 Task: In the  document fax.txt Download file as 'Plain Text' Share this file with 'softage.9@softage.net' Insert the command  Editing
Action: Mouse moved to (338, 417)
Screenshot: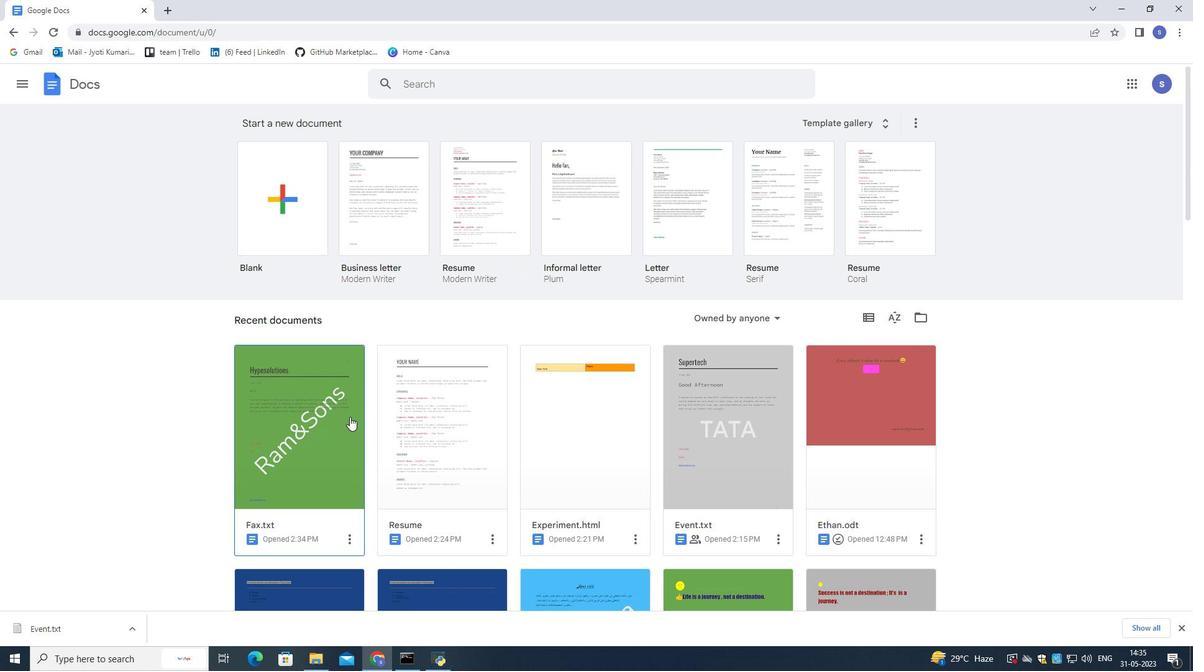
Action: Mouse pressed left at (338, 417)
Screenshot: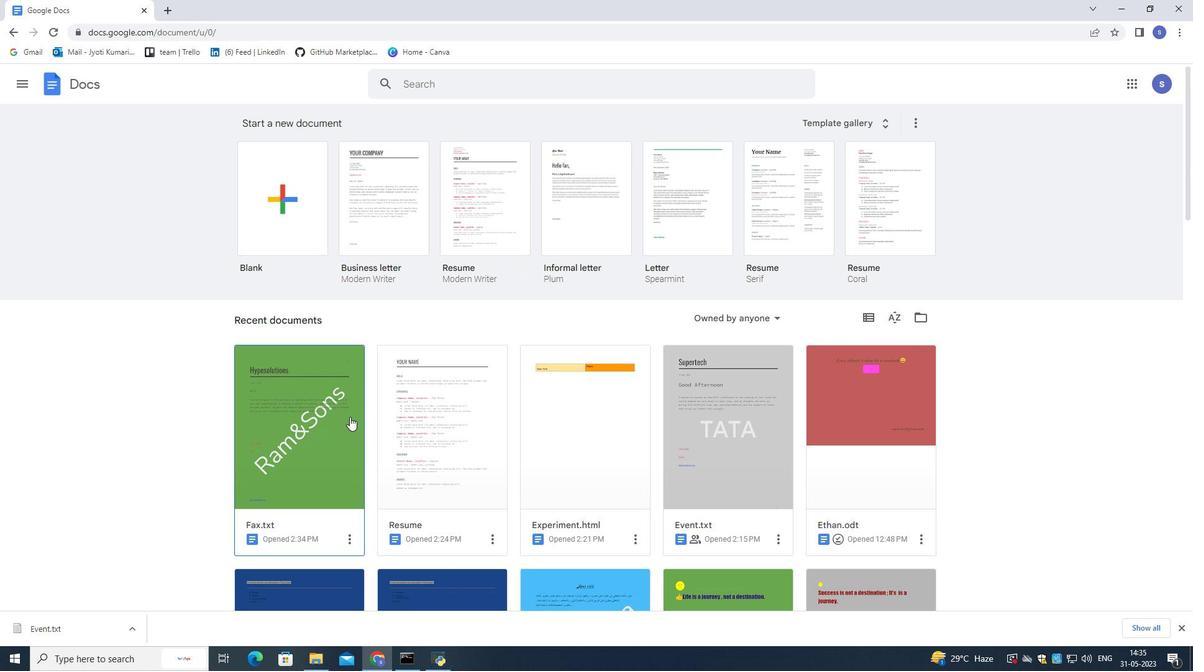 
Action: Mouse pressed left at (338, 417)
Screenshot: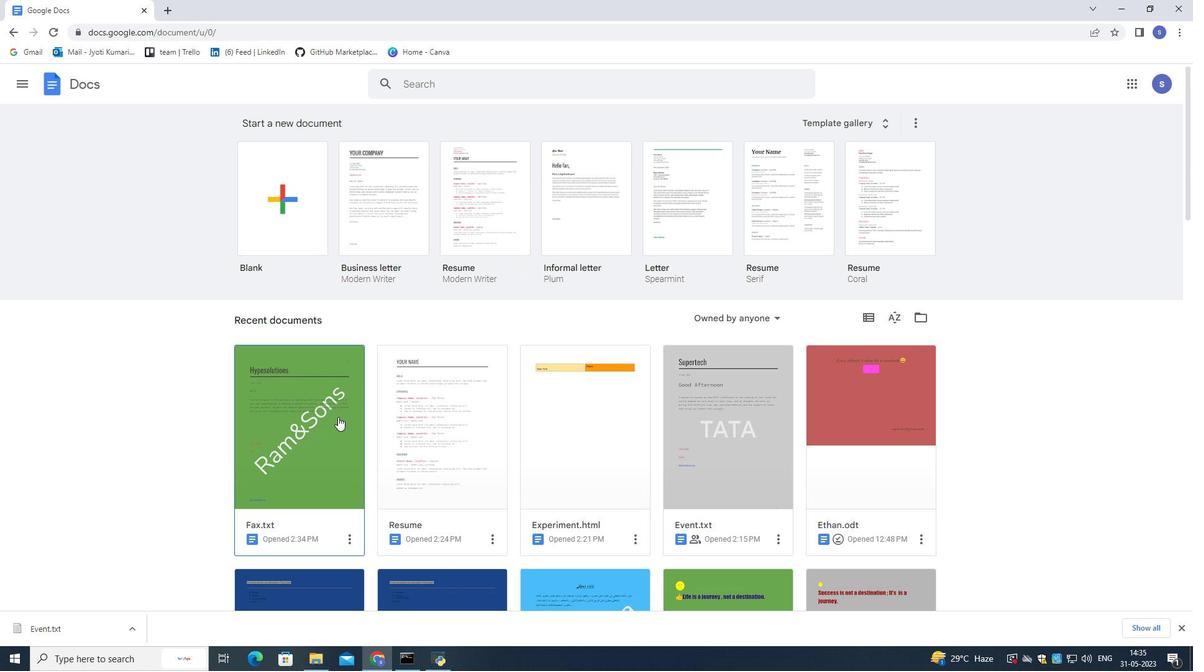 
Action: Mouse moved to (386, 358)
Screenshot: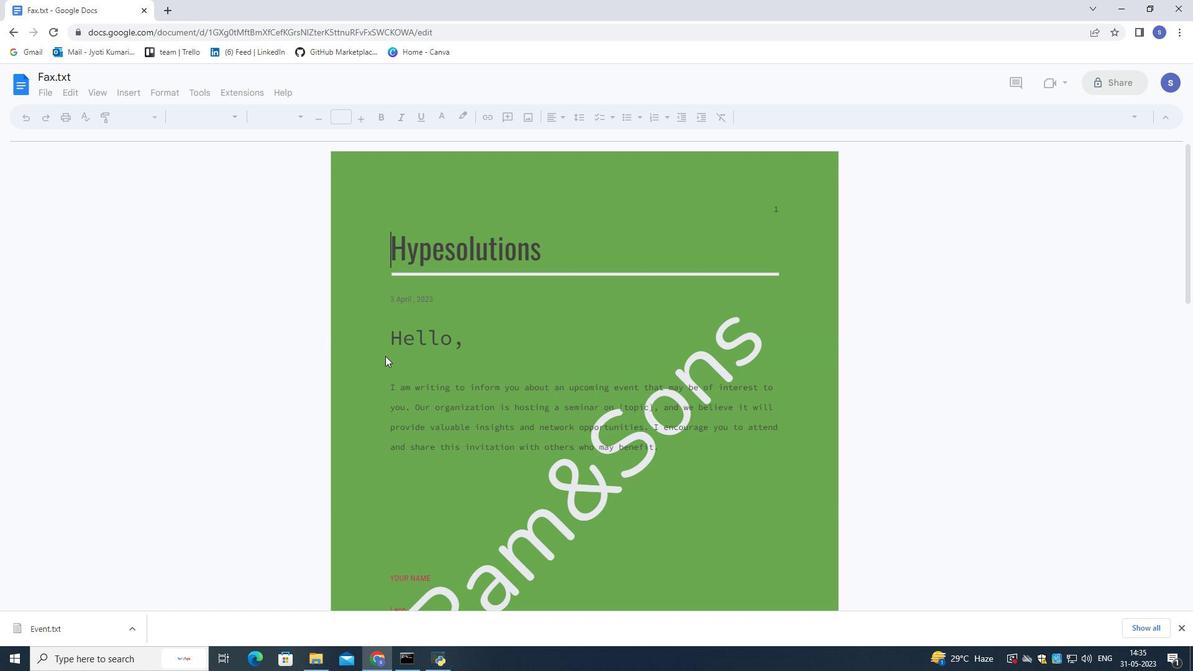 
Action: Mouse pressed left at (386, 358)
Screenshot: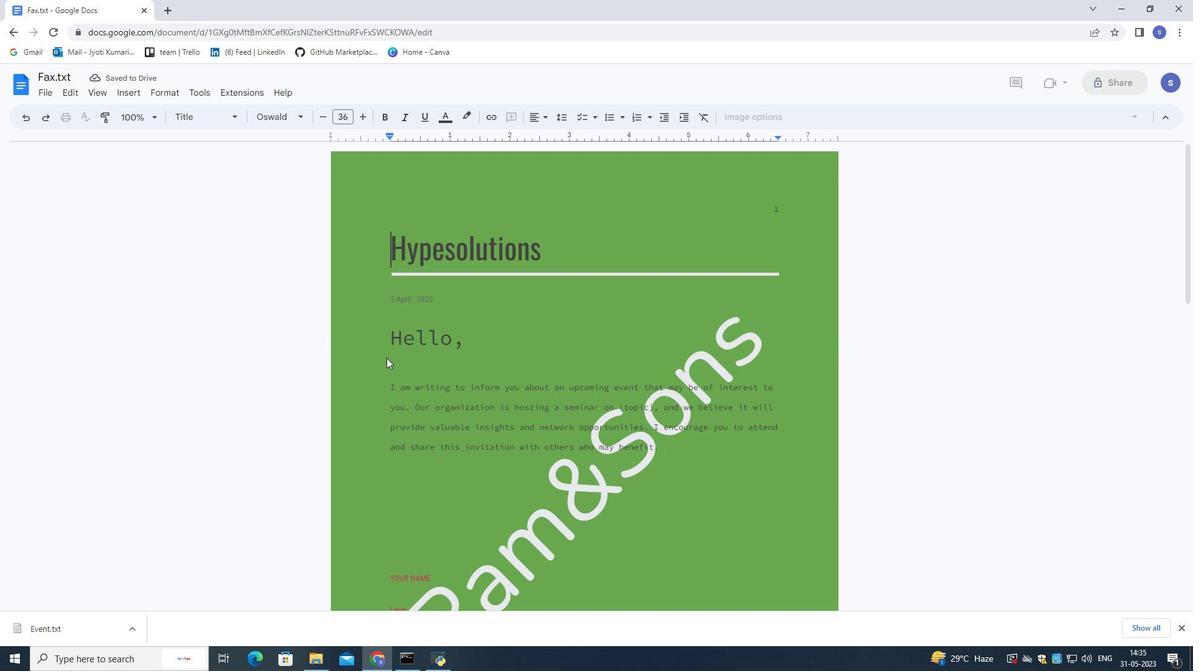 
Action: Mouse moved to (42, 94)
Screenshot: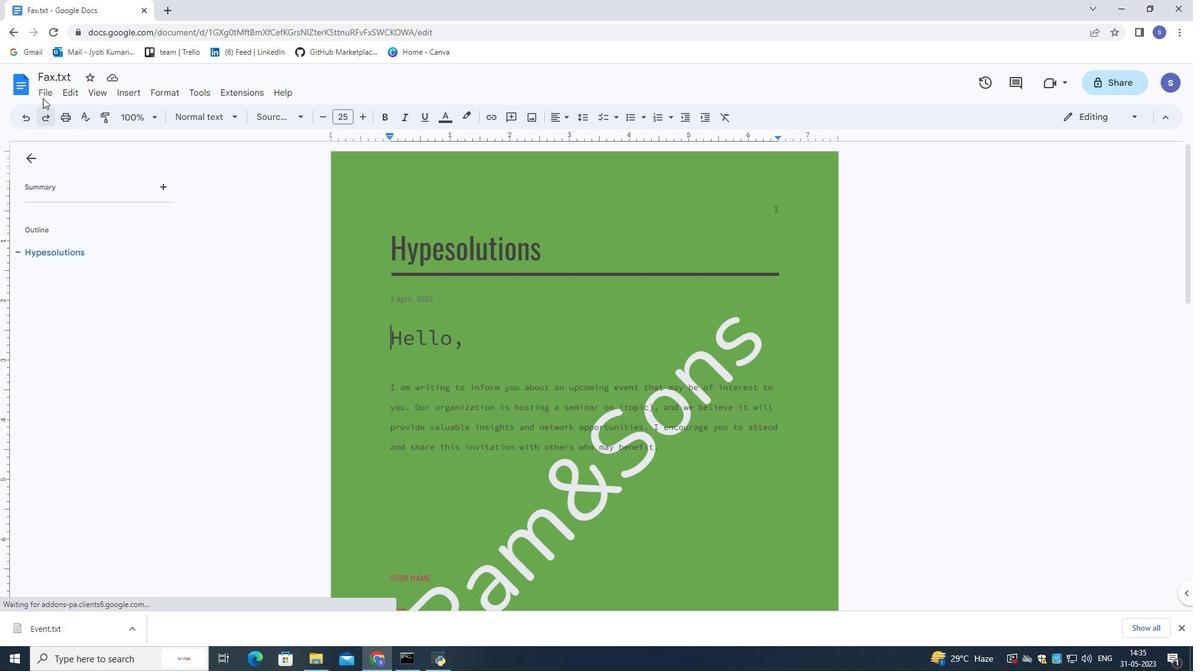 
Action: Mouse pressed left at (42, 94)
Screenshot: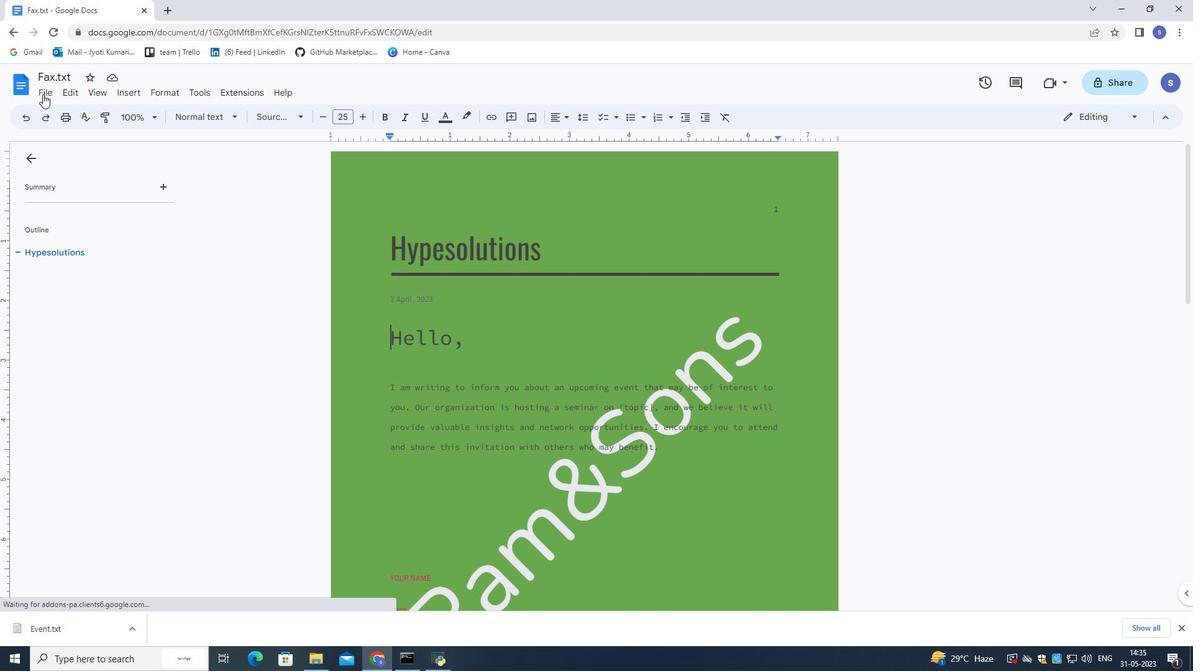 
Action: Mouse moved to (300, 302)
Screenshot: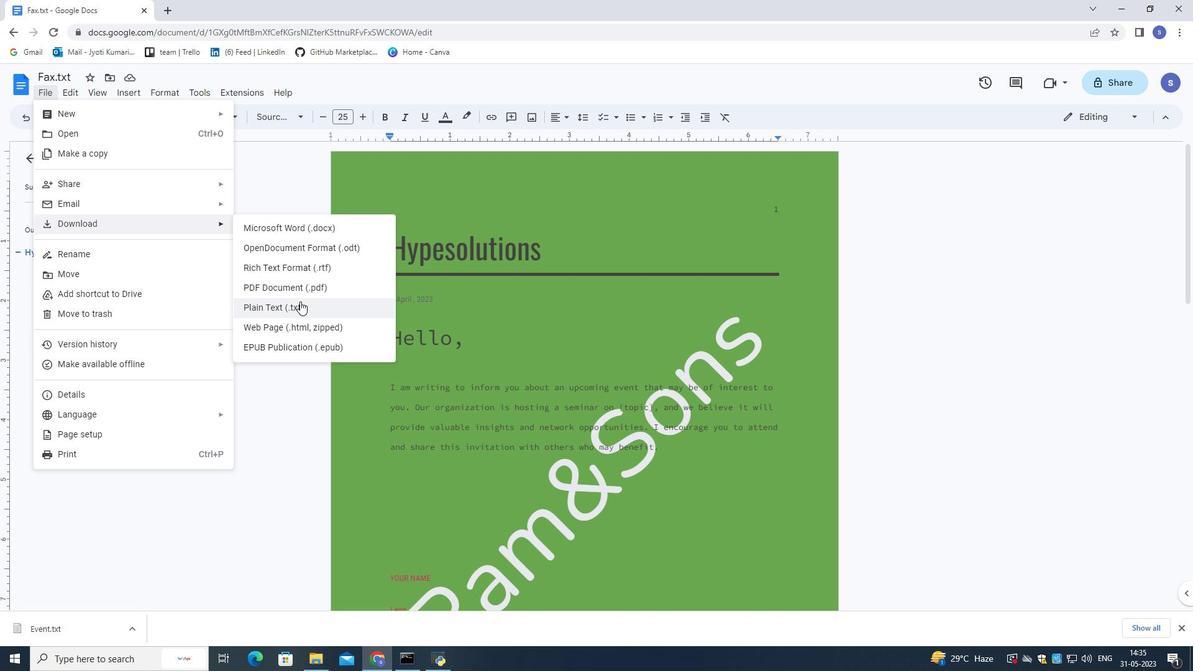 
Action: Mouse pressed left at (300, 302)
Screenshot: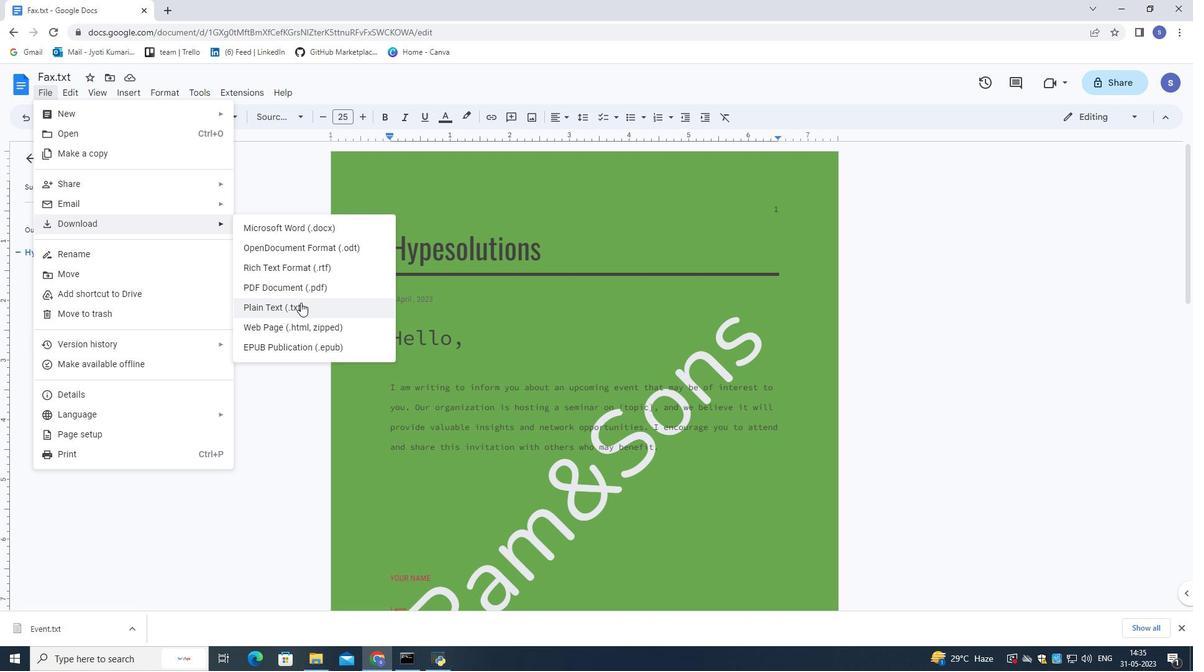 
Action: Mouse moved to (44, 93)
Screenshot: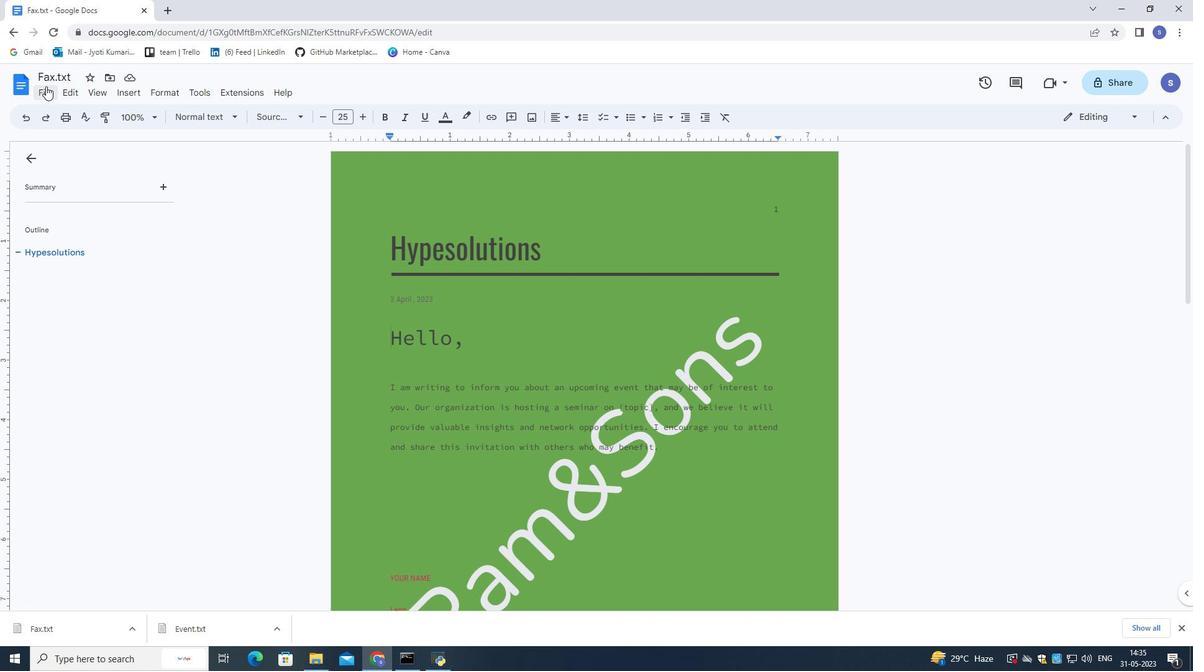 
Action: Mouse pressed left at (44, 93)
Screenshot: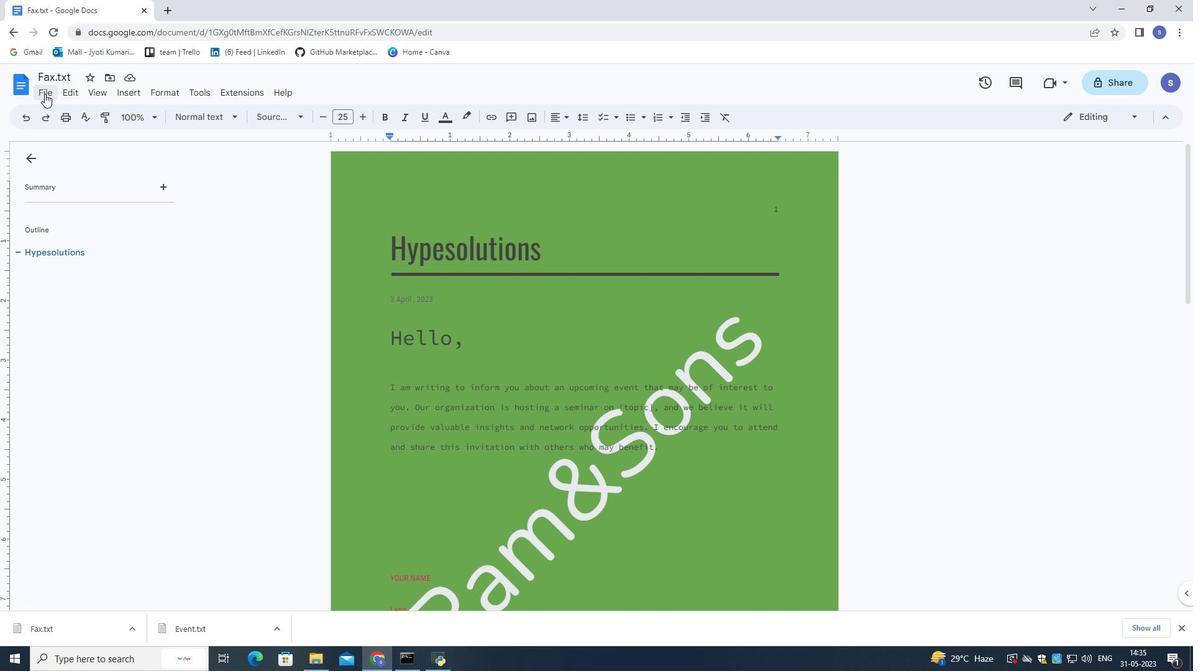 
Action: Mouse moved to (250, 188)
Screenshot: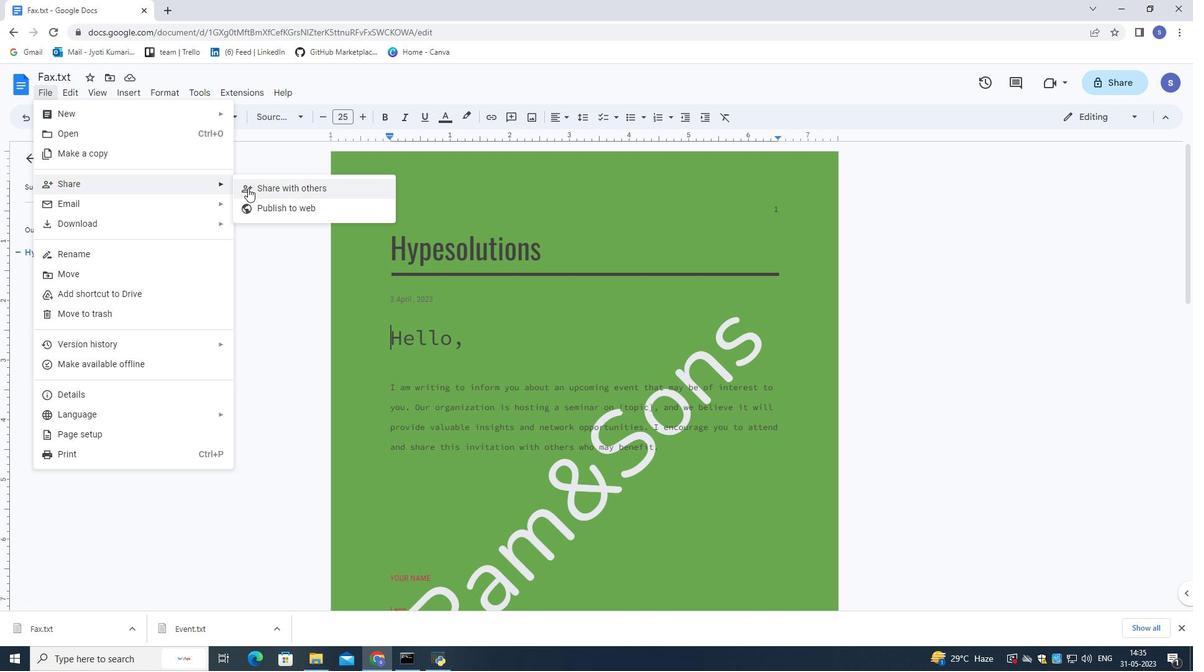 
Action: Mouse pressed left at (250, 188)
Screenshot: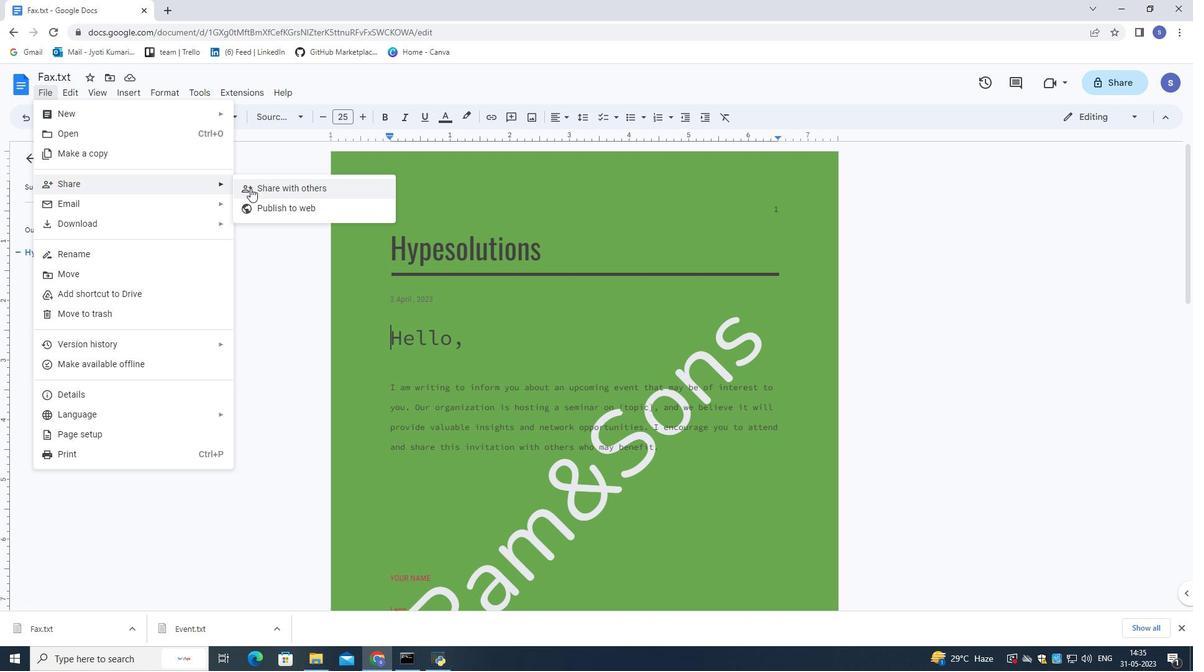 
Action: Mouse moved to (251, 188)
Screenshot: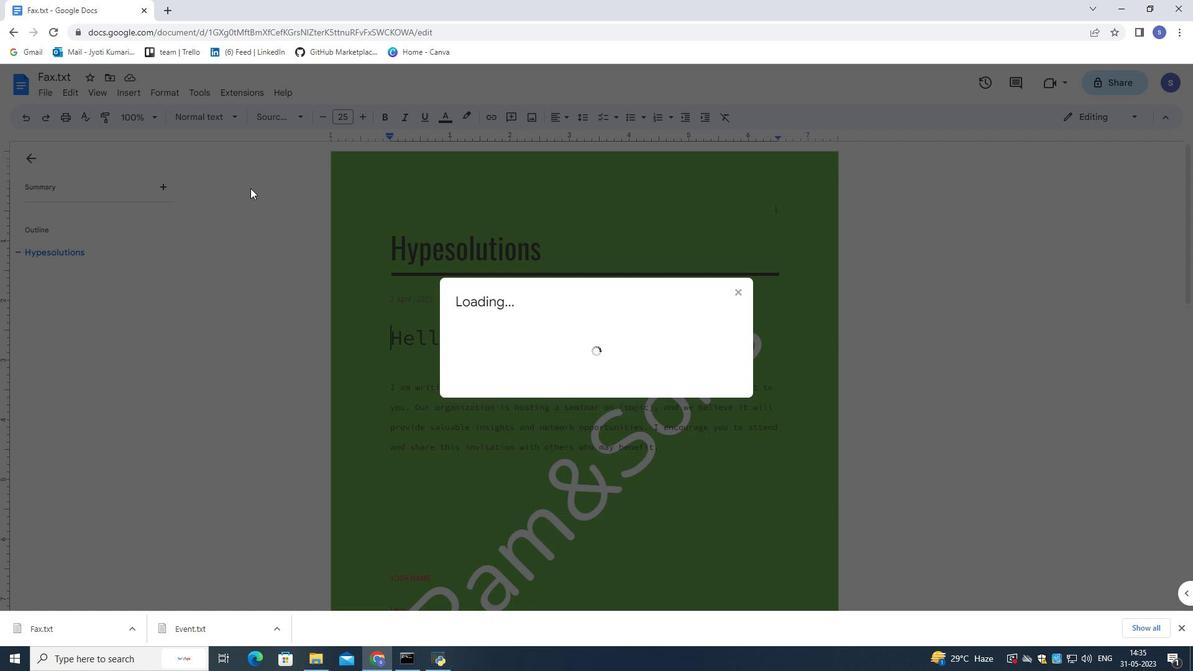 
Action: Key pressed softage.9<Key.shift>@softage.net
Screenshot: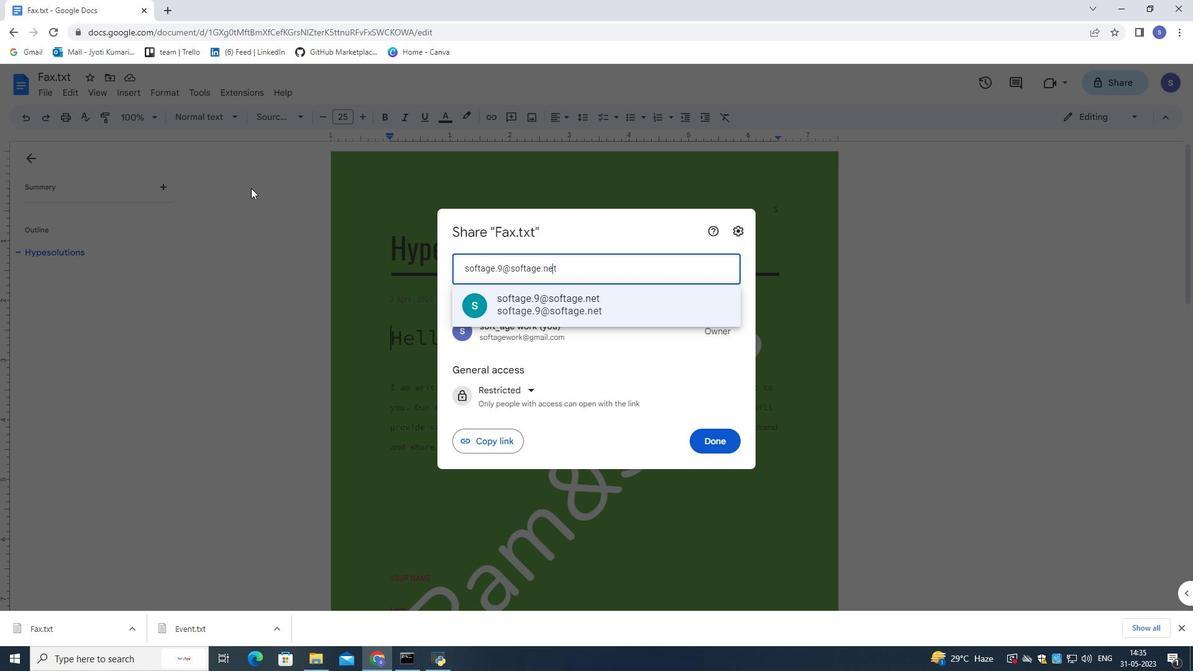 
Action: Mouse moved to (499, 297)
Screenshot: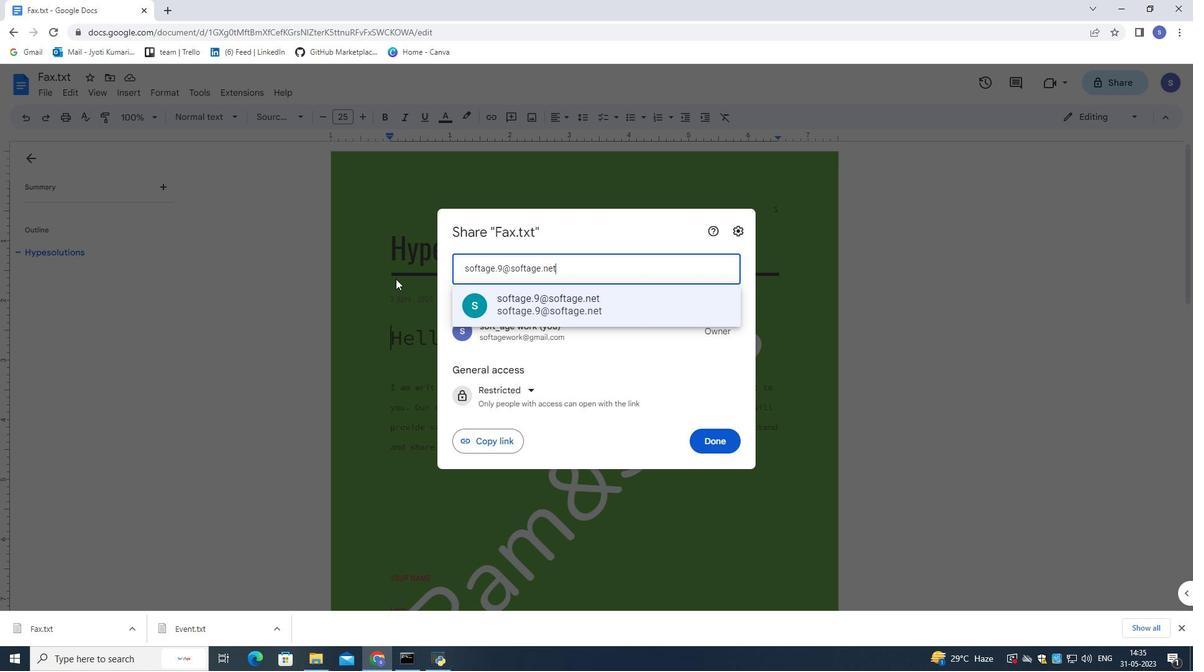 
Action: Mouse pressed left at (499, 297)
Screenshot: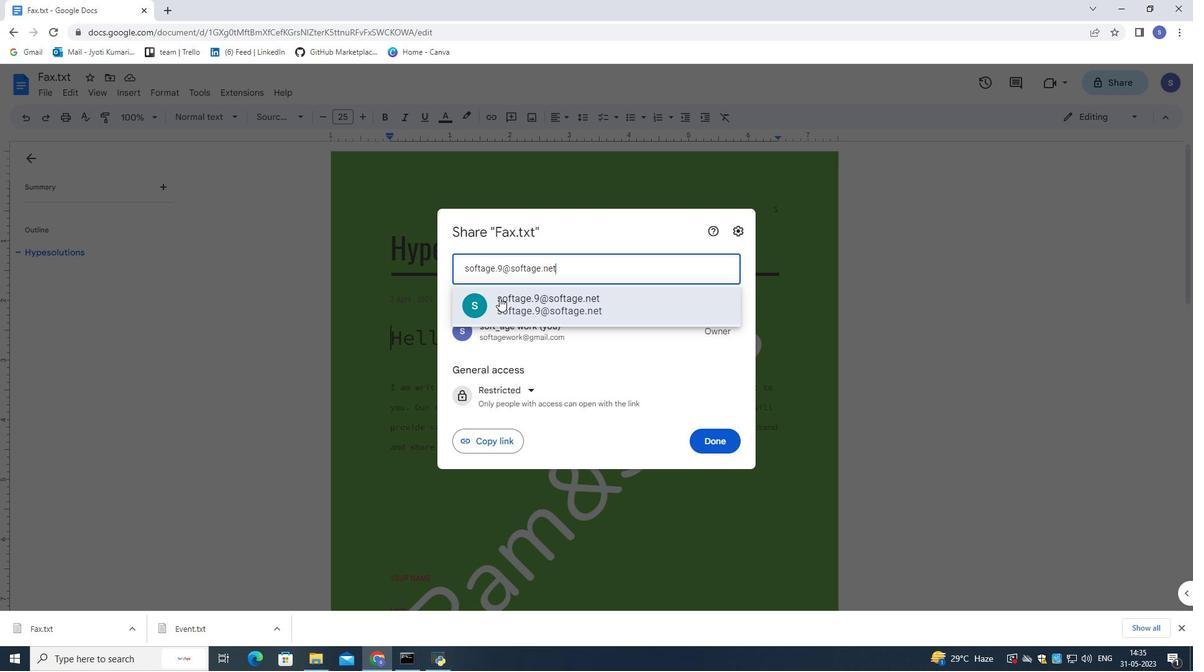 
Action: Mouse moved to (719, 425)
Screenshot: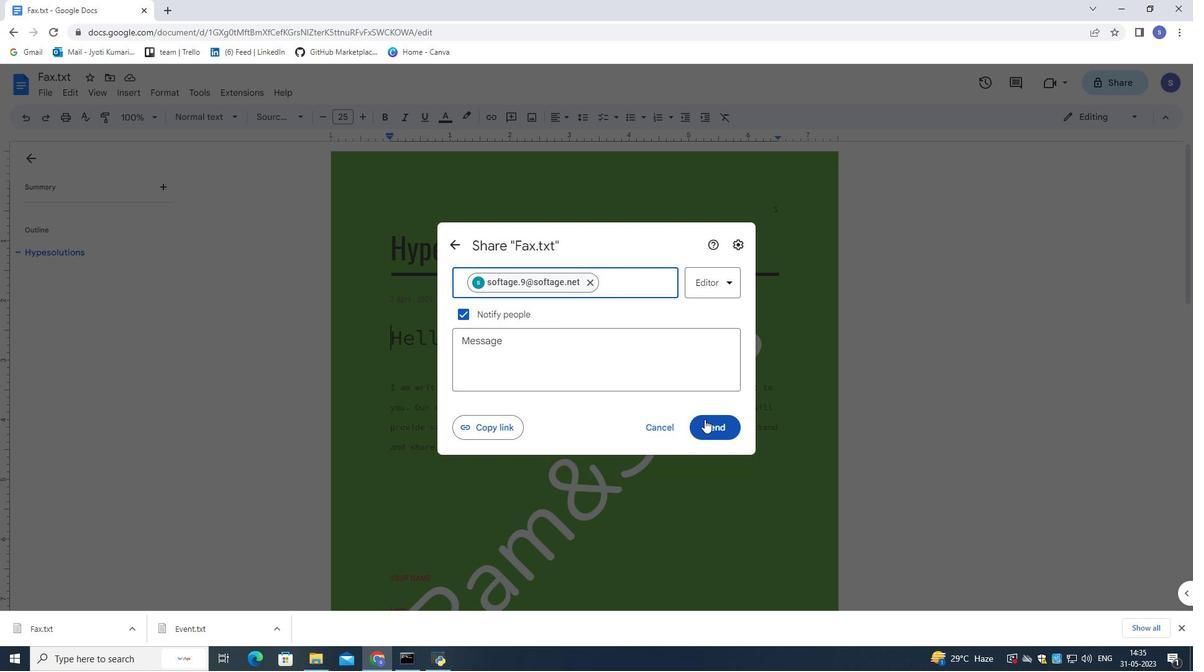 
Action: Mouse pressed left at (719, 425)
Screenshot: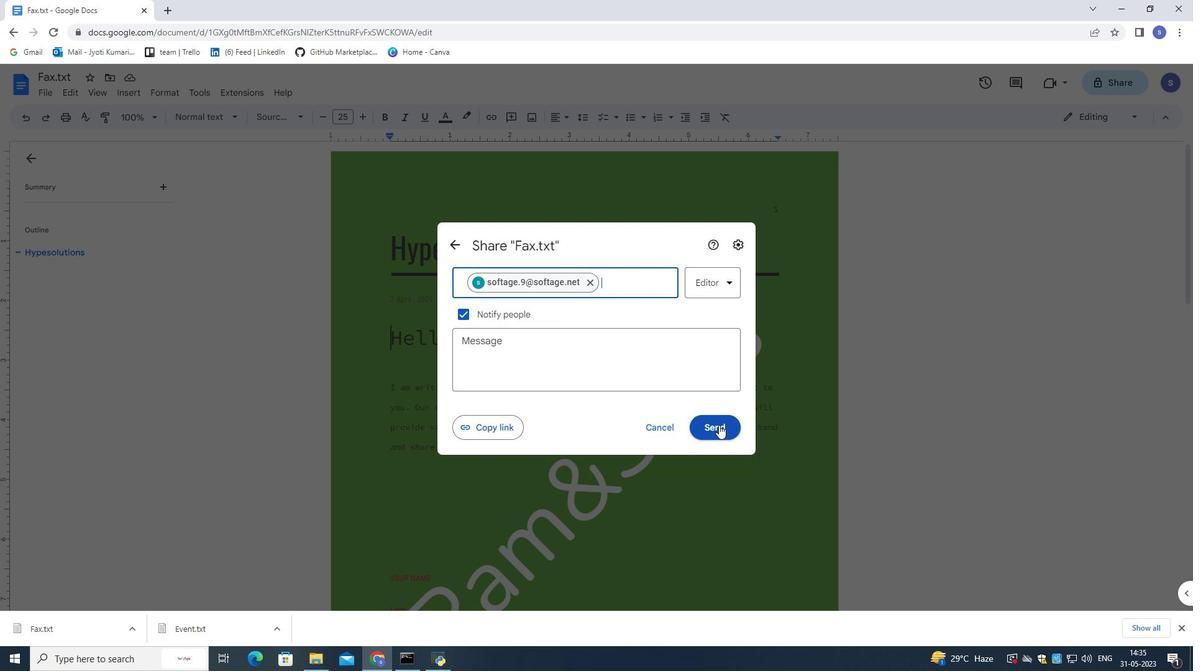 
Action: Mouse moved to (688, 348)
Screenshot: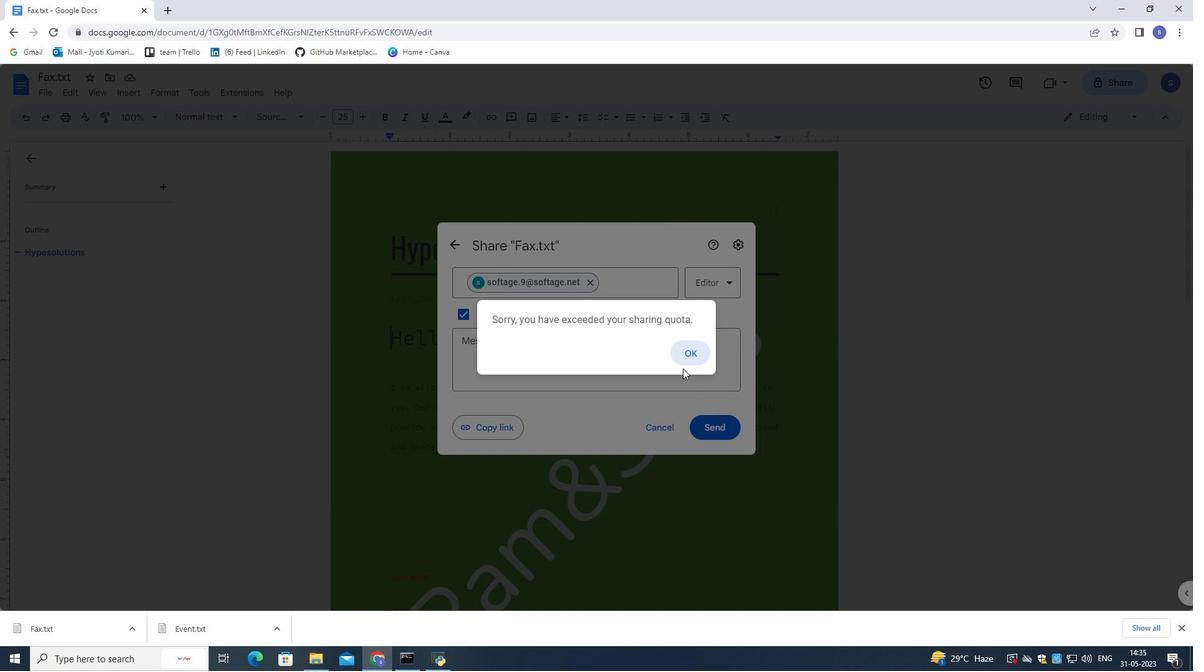 
Action: Mouse pressed left at (688, 348)
Screenshot: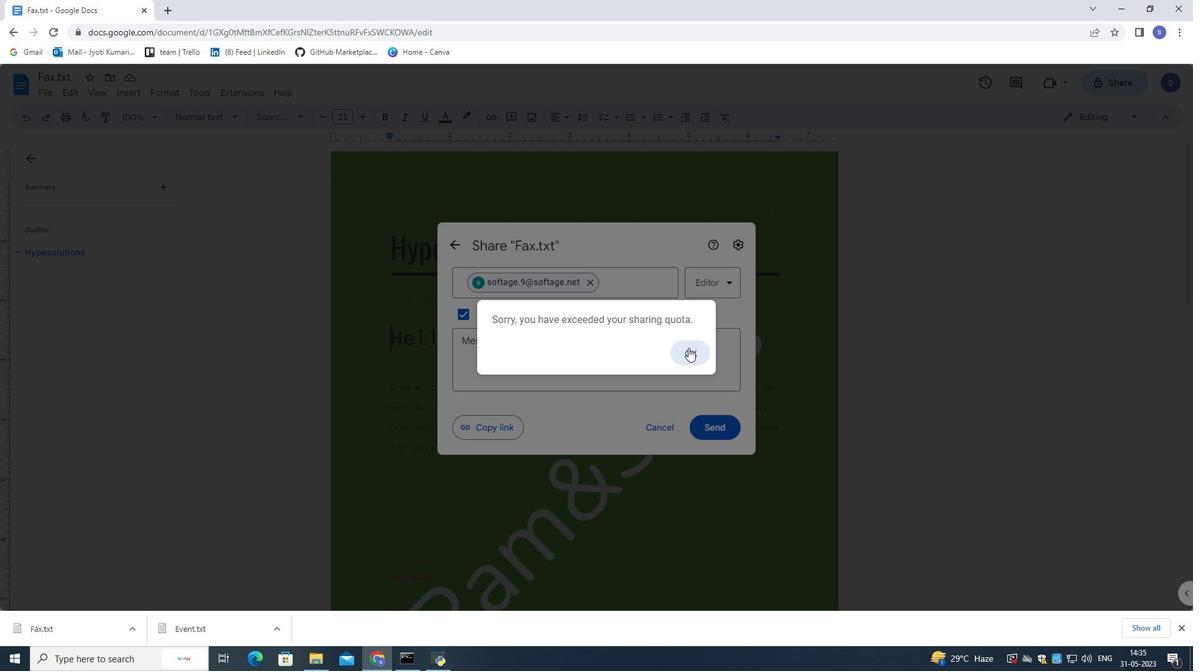 
Action: Mouse moved to (664, 422)
Screenshot: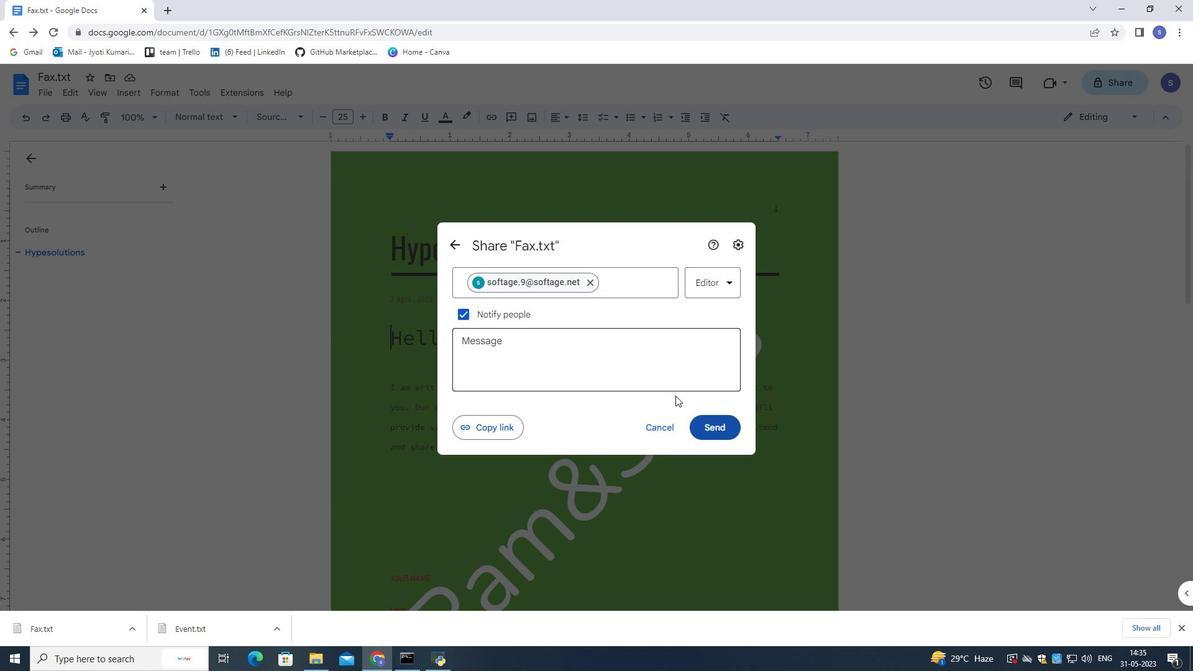 
Action: Mouse pressed left at (664, 422)
Screenshot: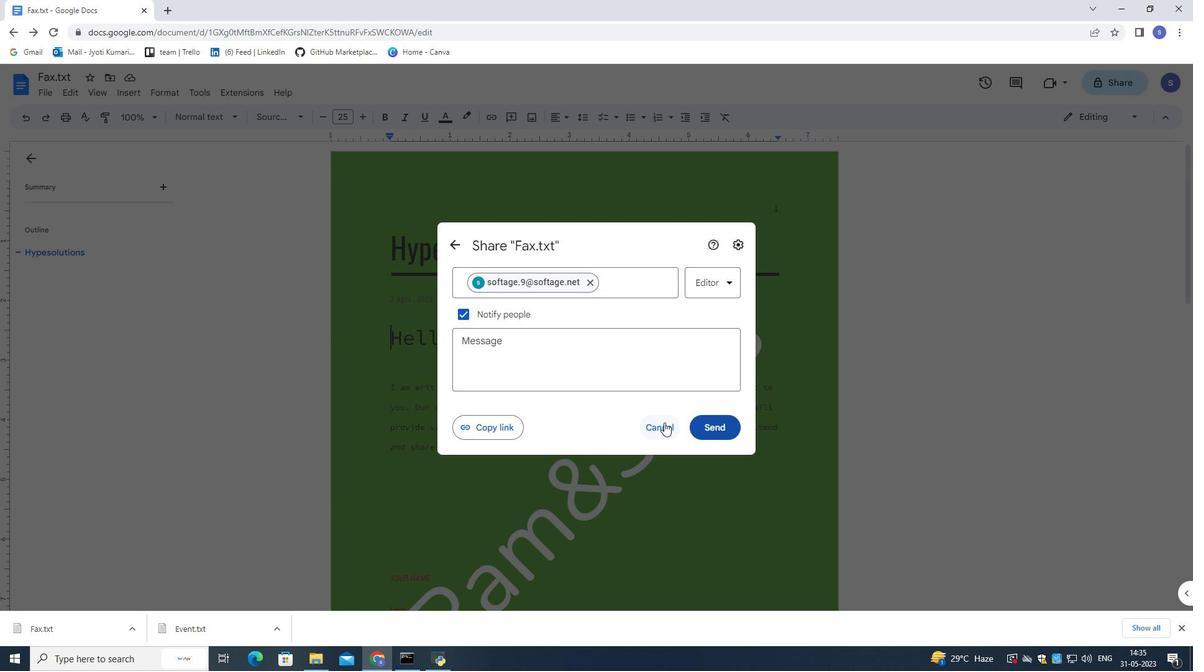 
Action: Mouse moved to (705, 447)
Screenshot: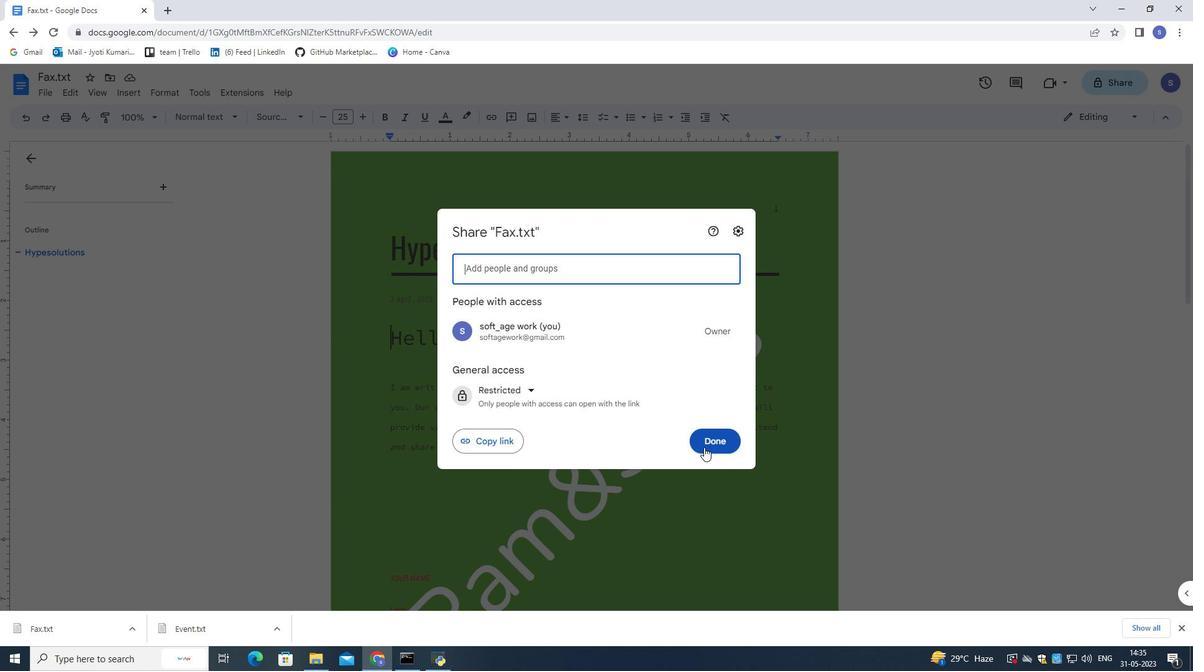 
Action: Mouse pressed left at (705, 447)
Screenshot: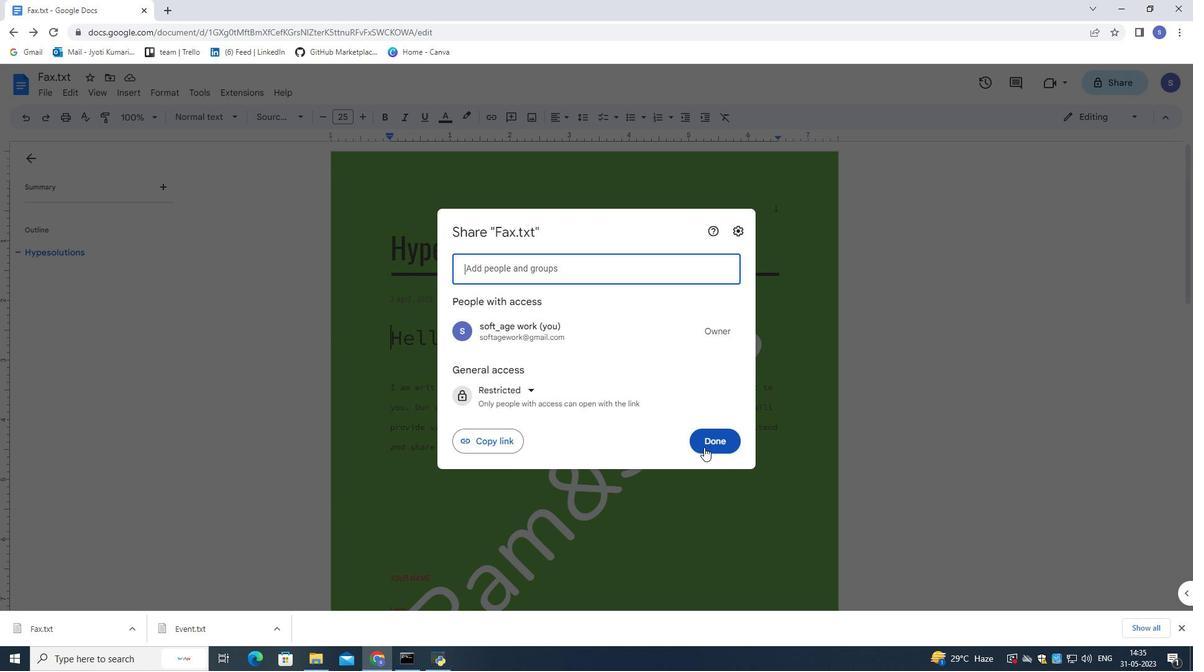 
Action: Mouse moved to (70, 93)
Screenshot: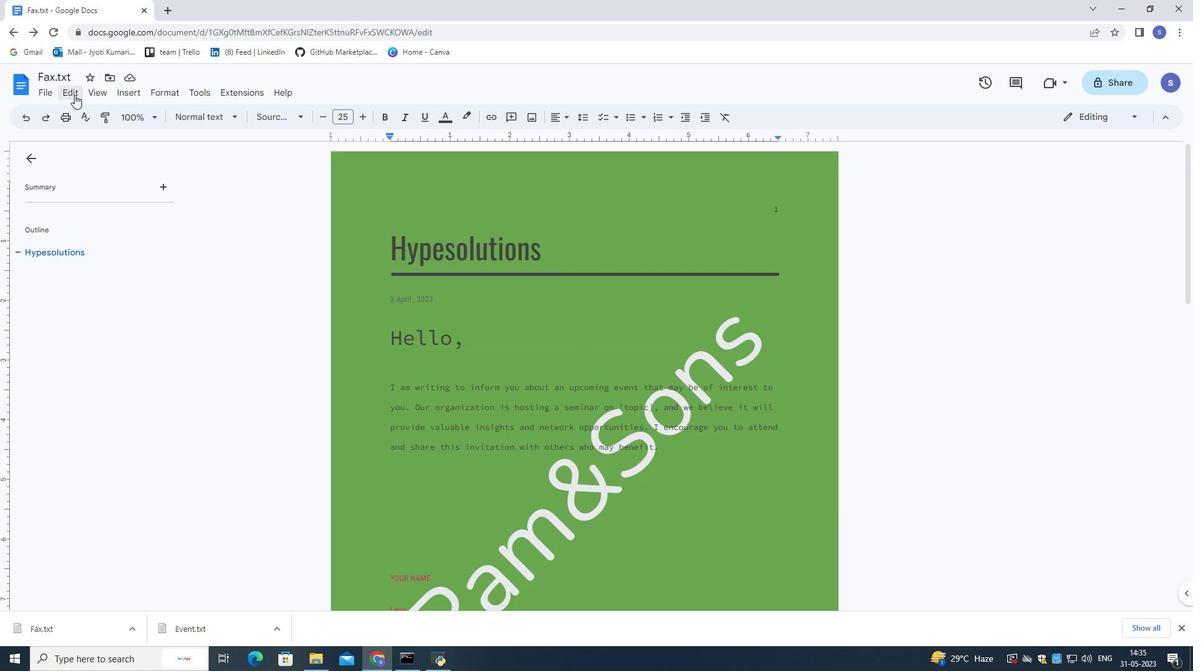 
Action: Mouse pressed left at (70, 93)
Screenshot: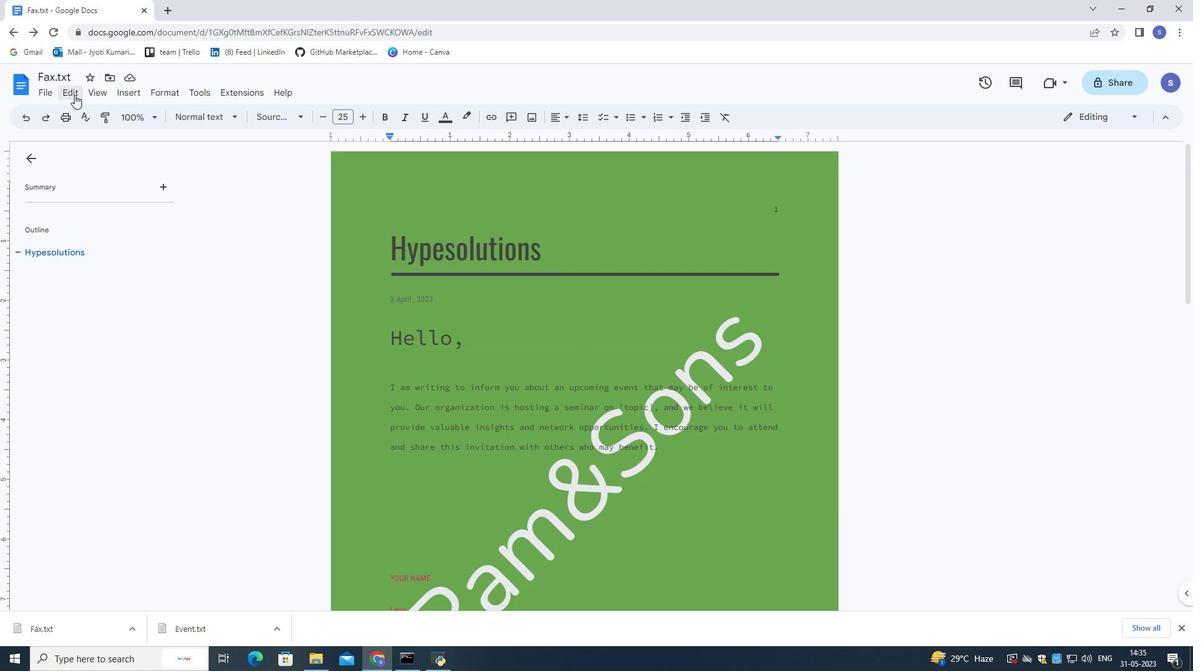 
Action: Mouse moved to (372, 322)
Screenshot: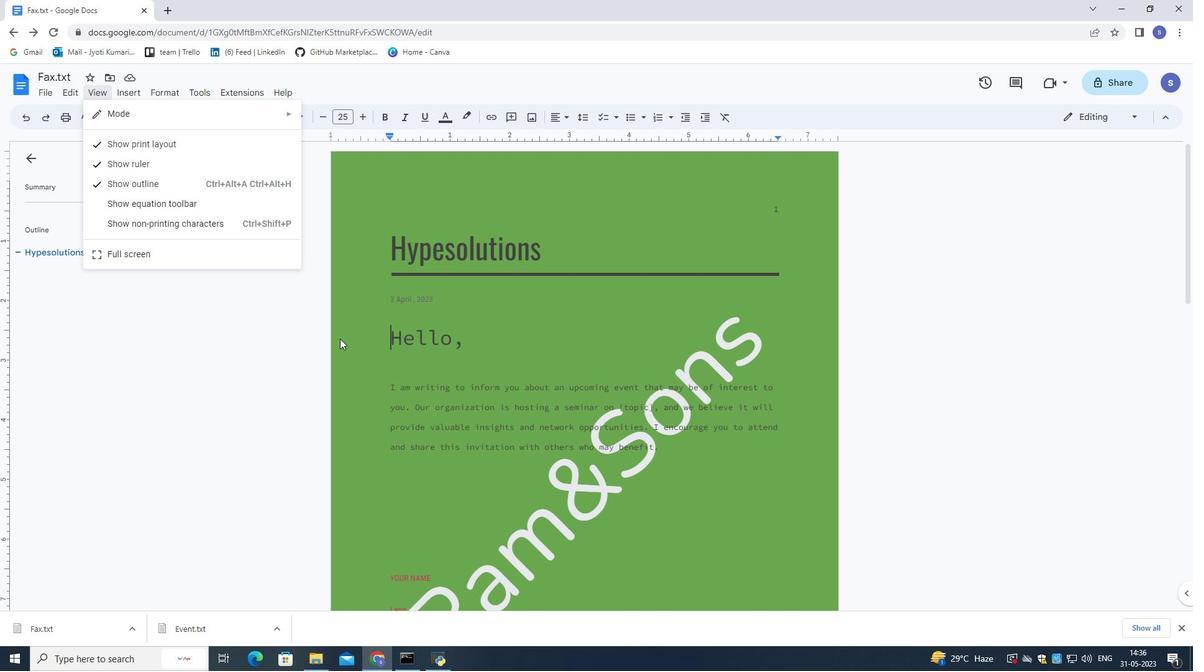 
Action: Mouse pressed left at (372, 322)
Screenshot: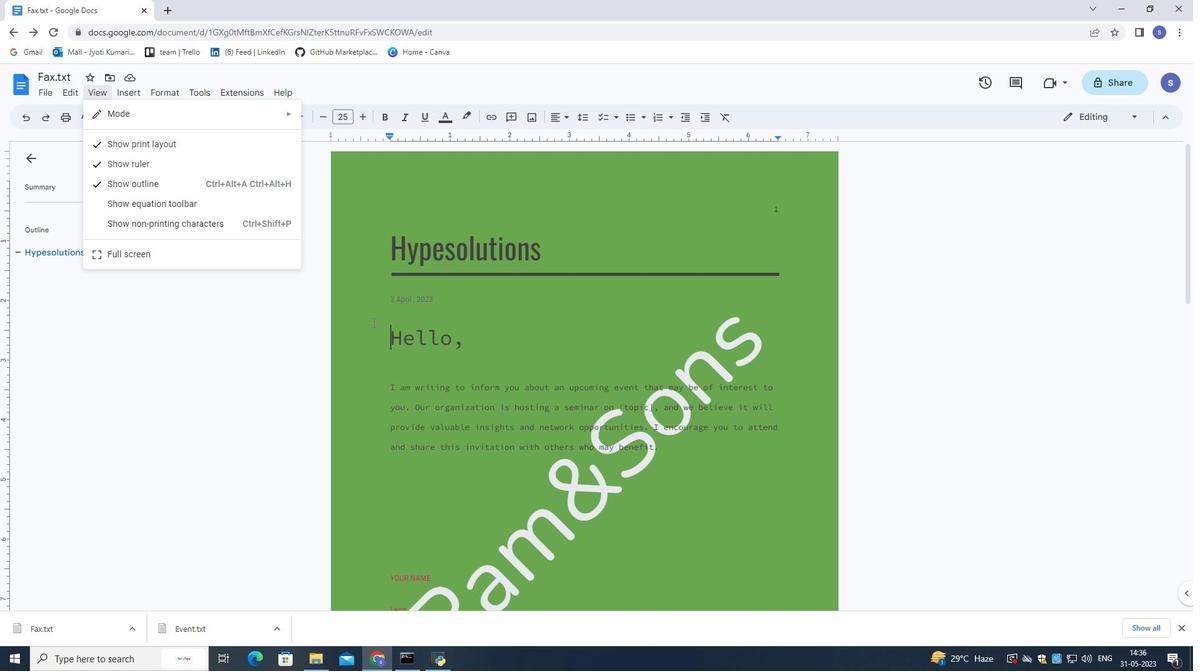 
Action: Mouse moved to (1083, 122)
Screenshot: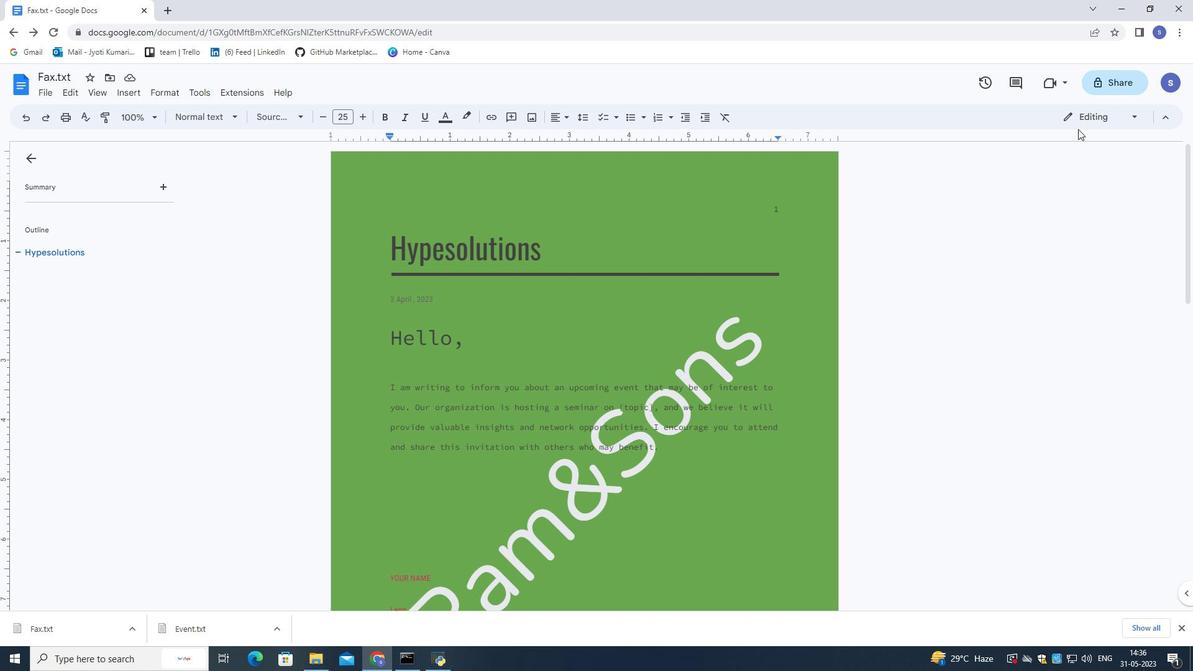 
Action: Mouse pressed left at (1083, 122)
Screenshot: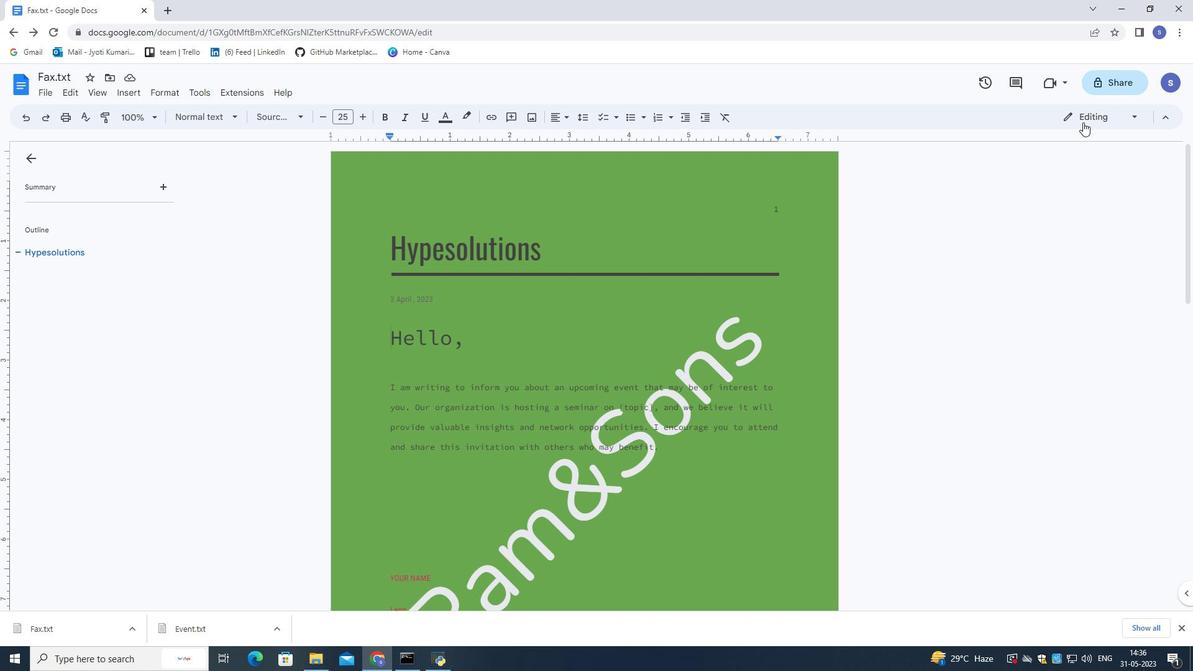 
Action: Mouse moved to (1076, 144)
Screenshot: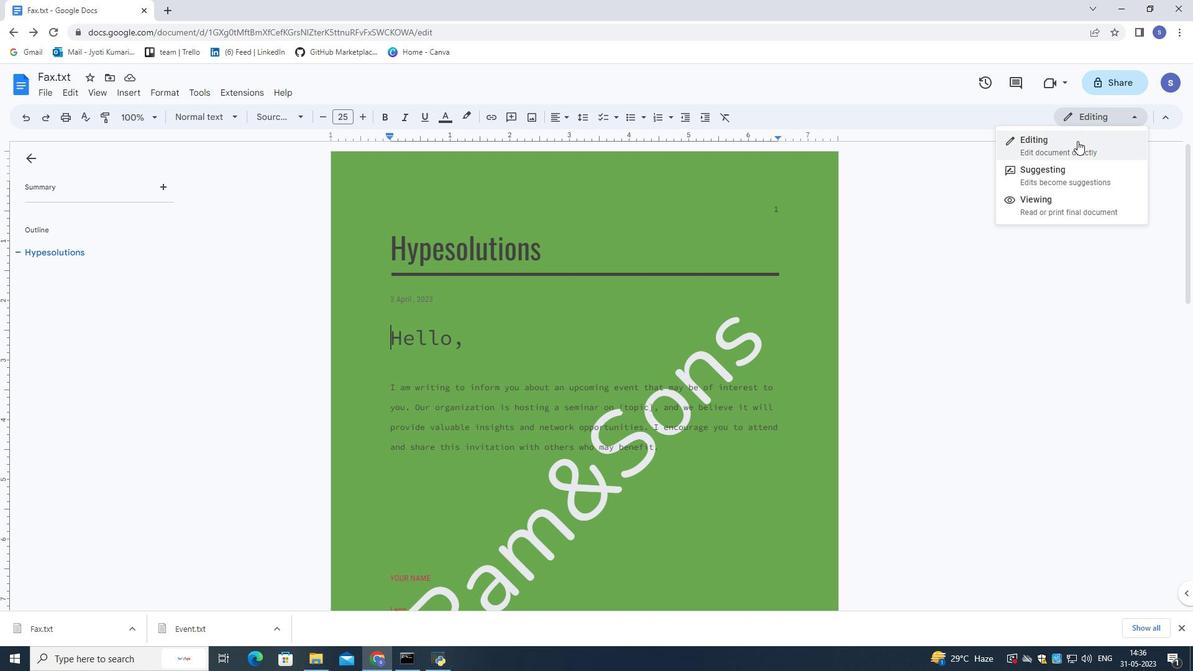 
Action: Mouse pressed left at (1076, 144)
Screenshot: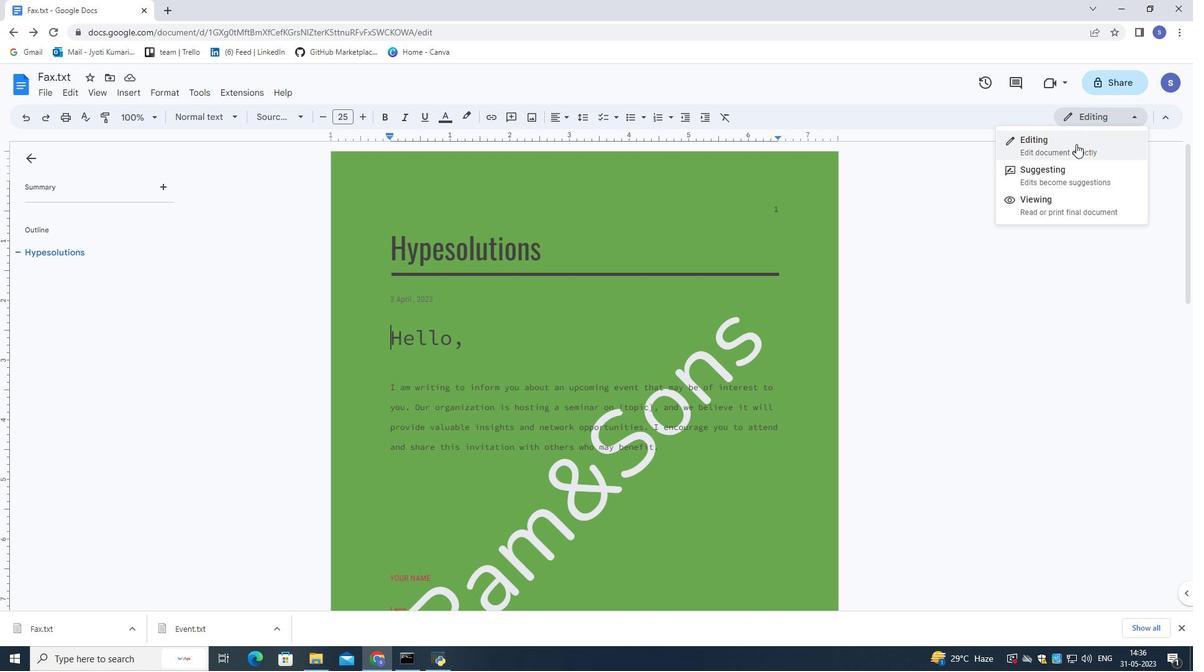 
Action: Mouse moved to (1107, 118)
Screenshot: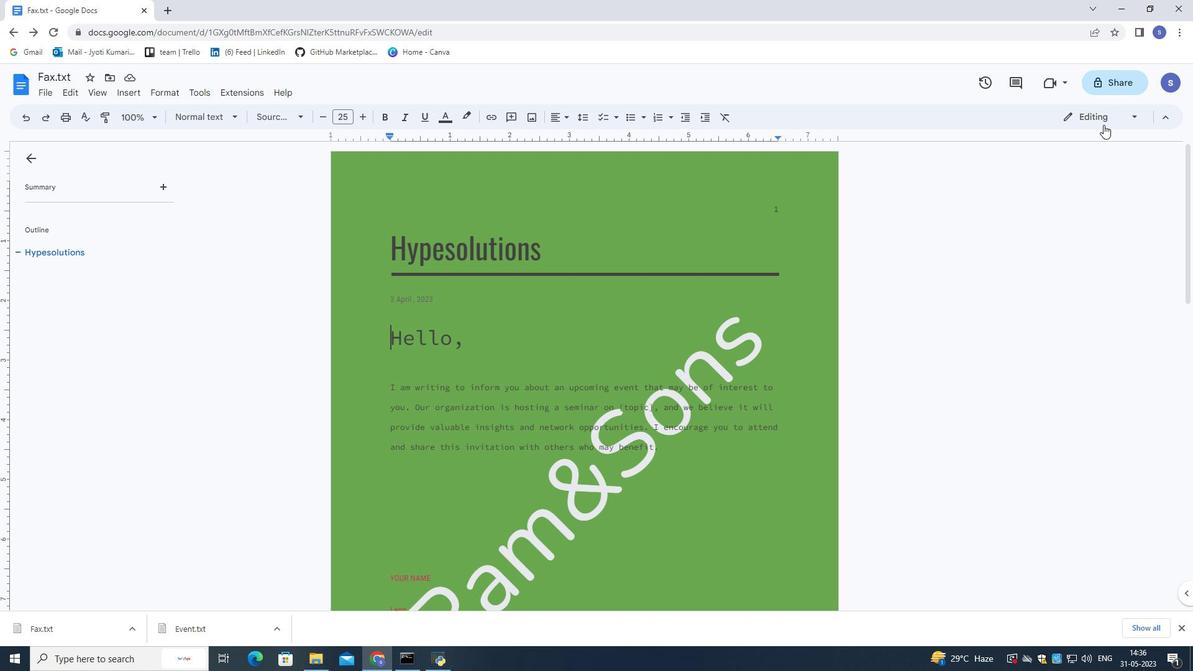 
Action: Mouse pressed left at (1107, 118)
Screenshot: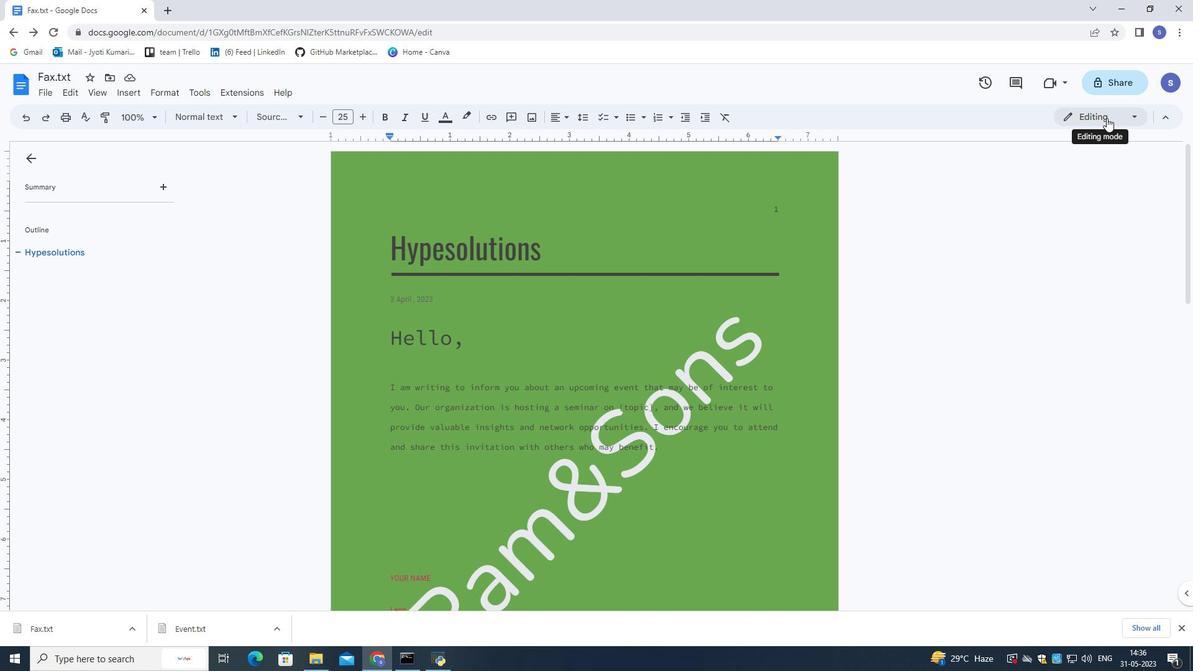 
Action: Mouse moved to (1072, 143)
Screenshot: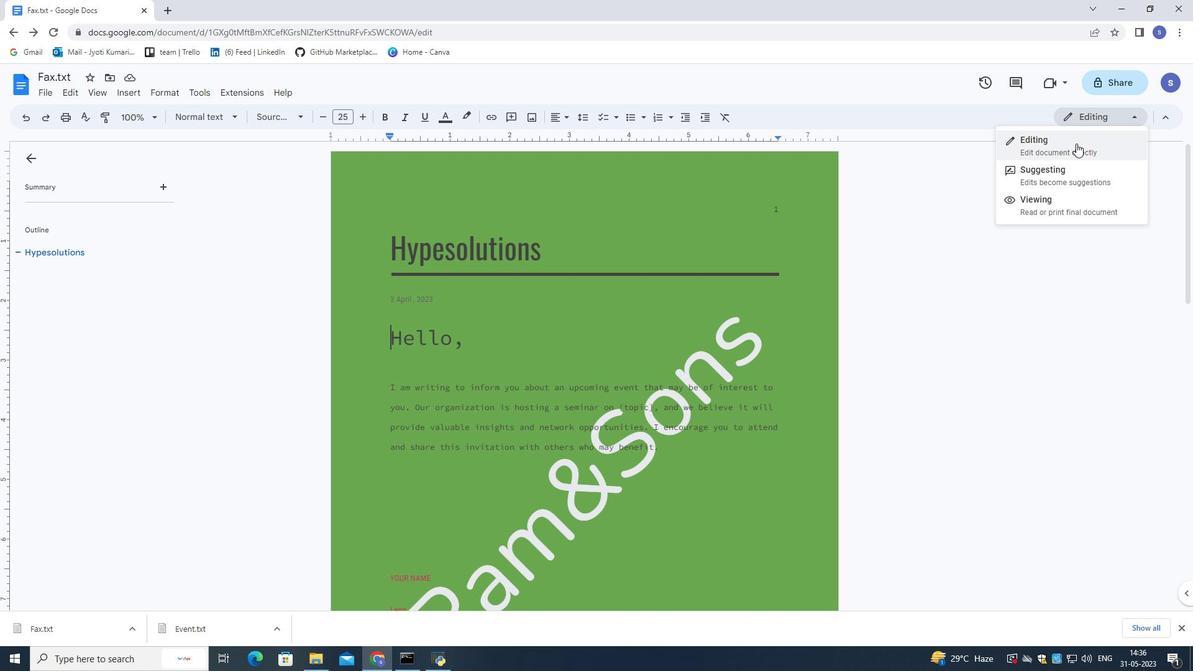 
Action: Mouse pressed left at (1072, 143)
Screenshot: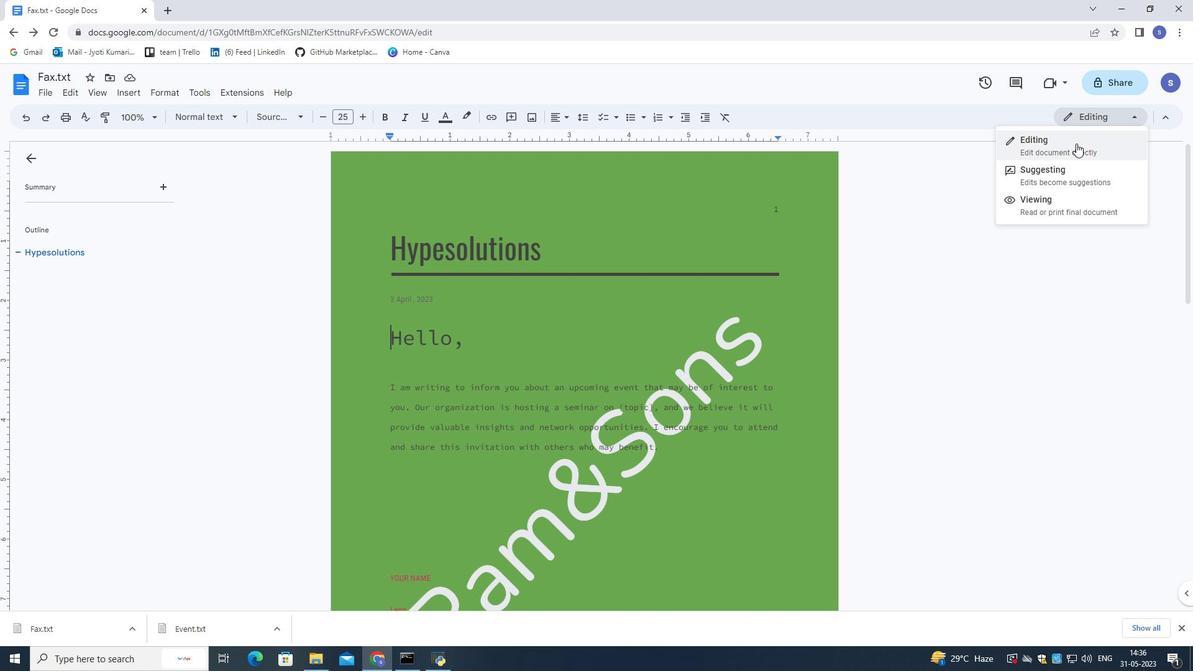 
Action: Mouse moved to (461, 292)
Screenshot: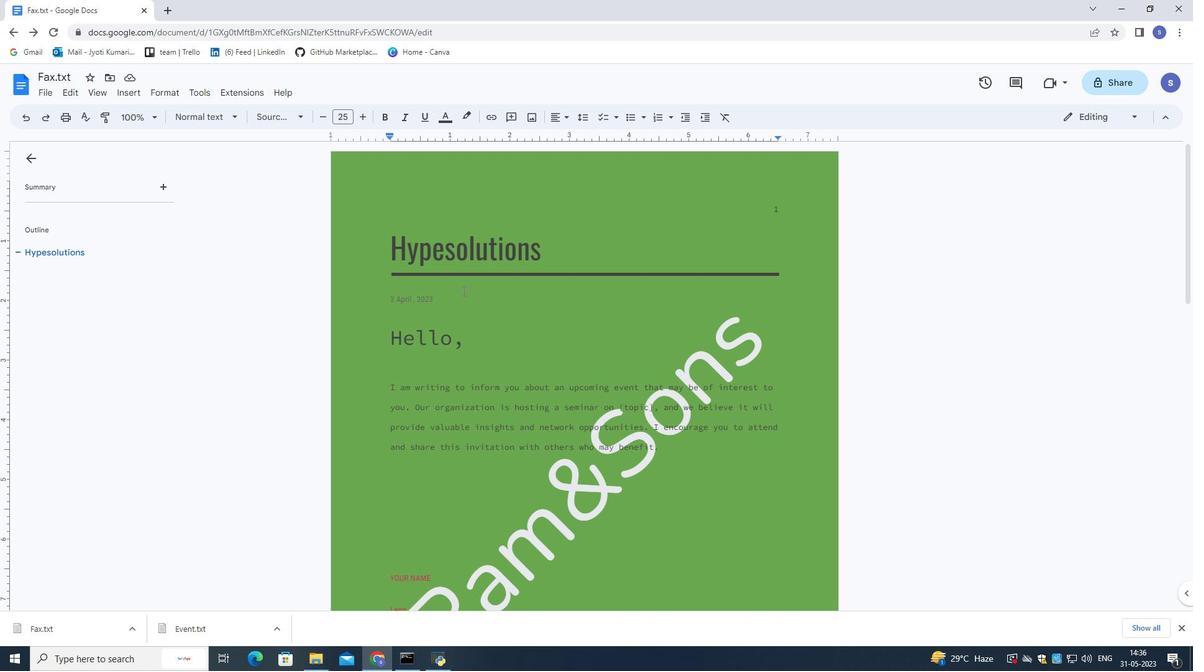 
Action: Mouse scrolled (461, 292) with delta (0, 0)
Screenshot: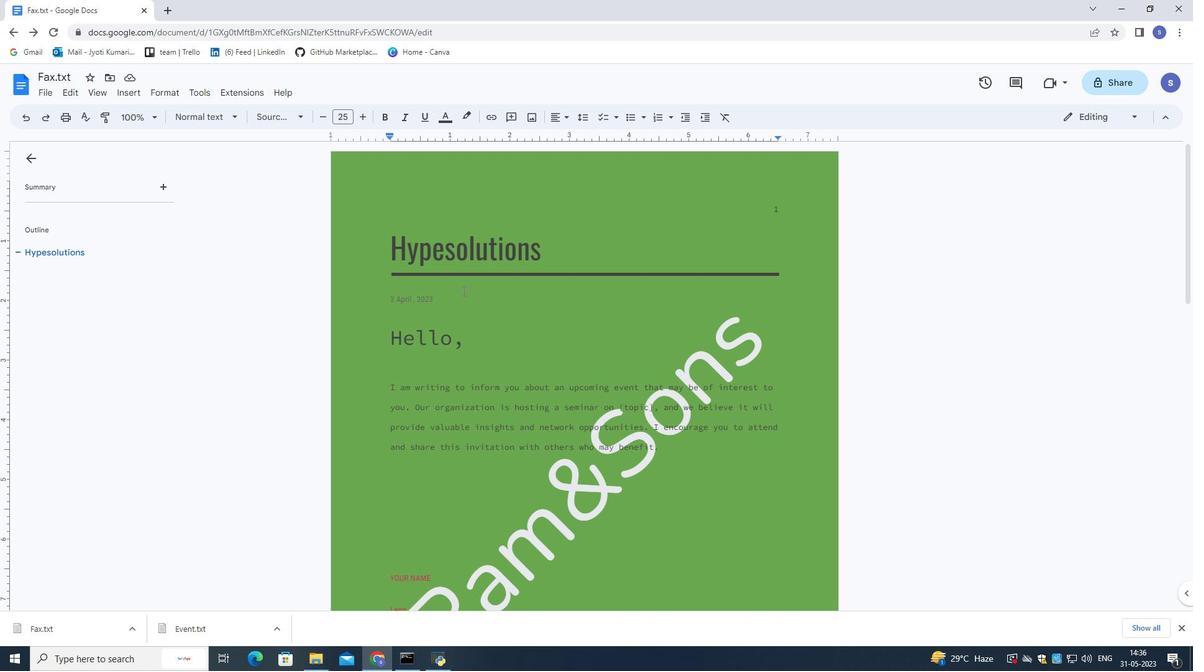 
Action: Mouse scrolled (461, 292) with delta (0, 0)
Screenshot: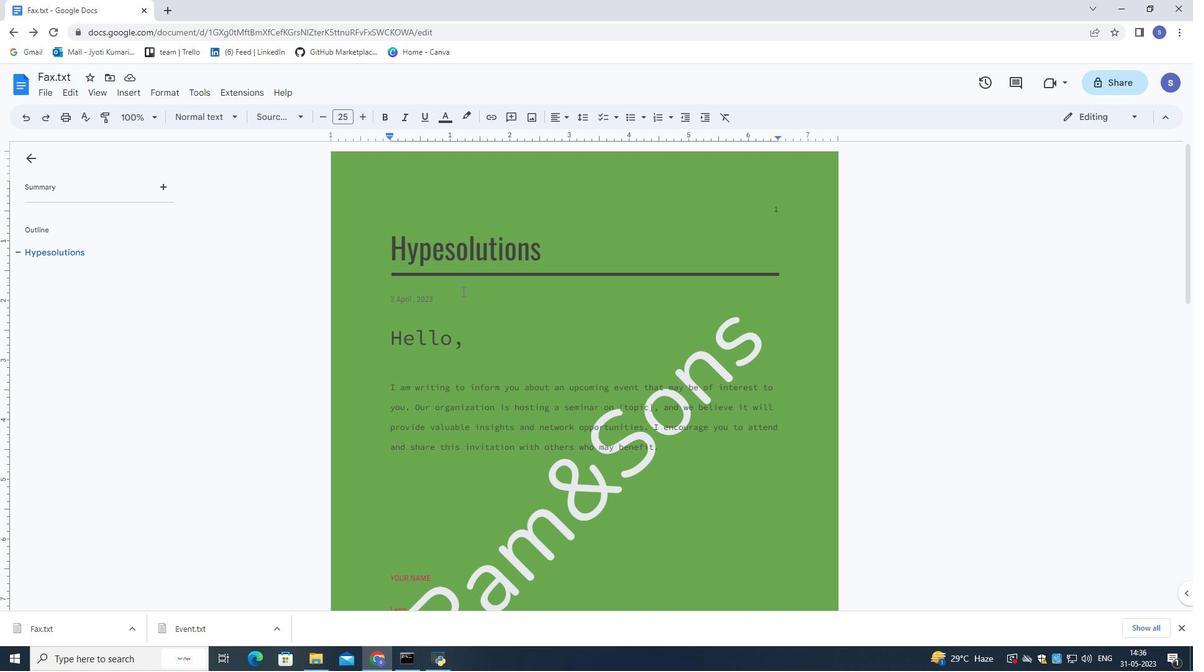 
Action: Mouse scrolled (461, 292) with delta (0, 0)
Screenshot: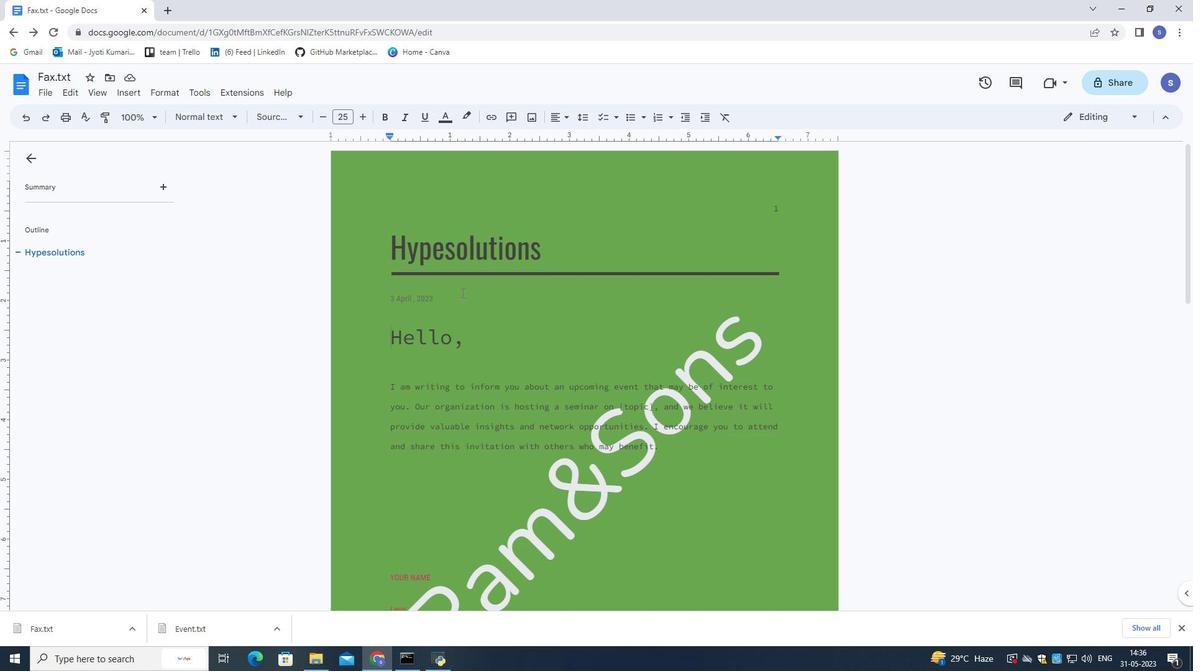 
Action: Mouse moved to (461, 292)
Screenshot: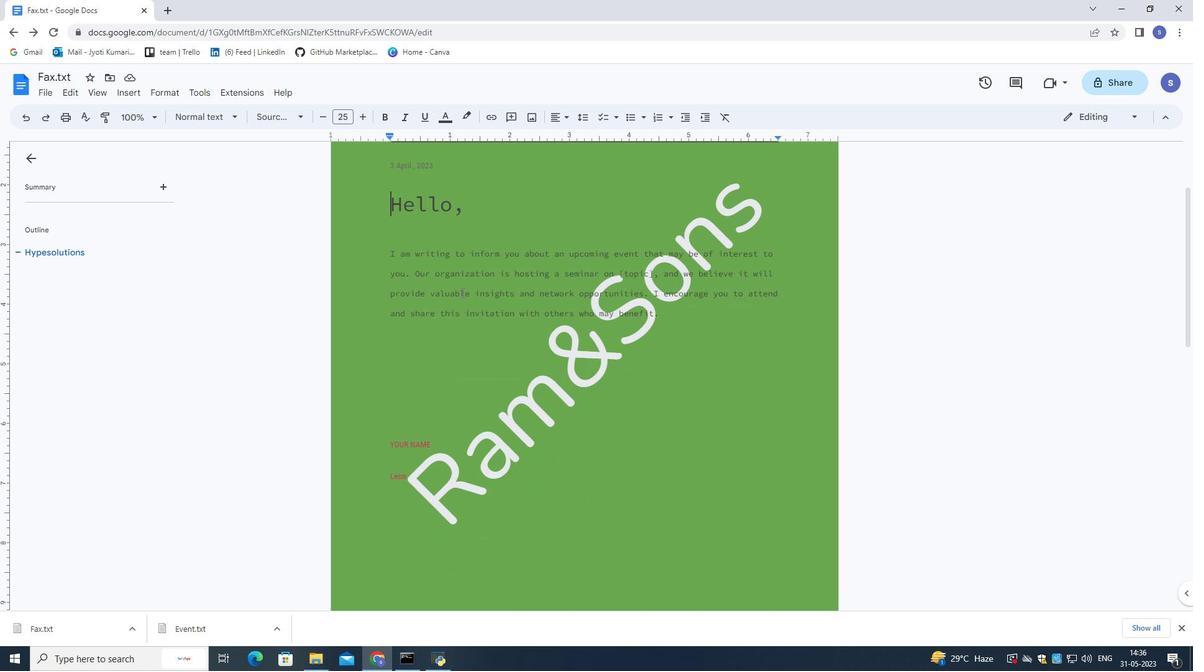
Action: Mouse scrolled (461, 292) with delta (0, 0)
Screenshot: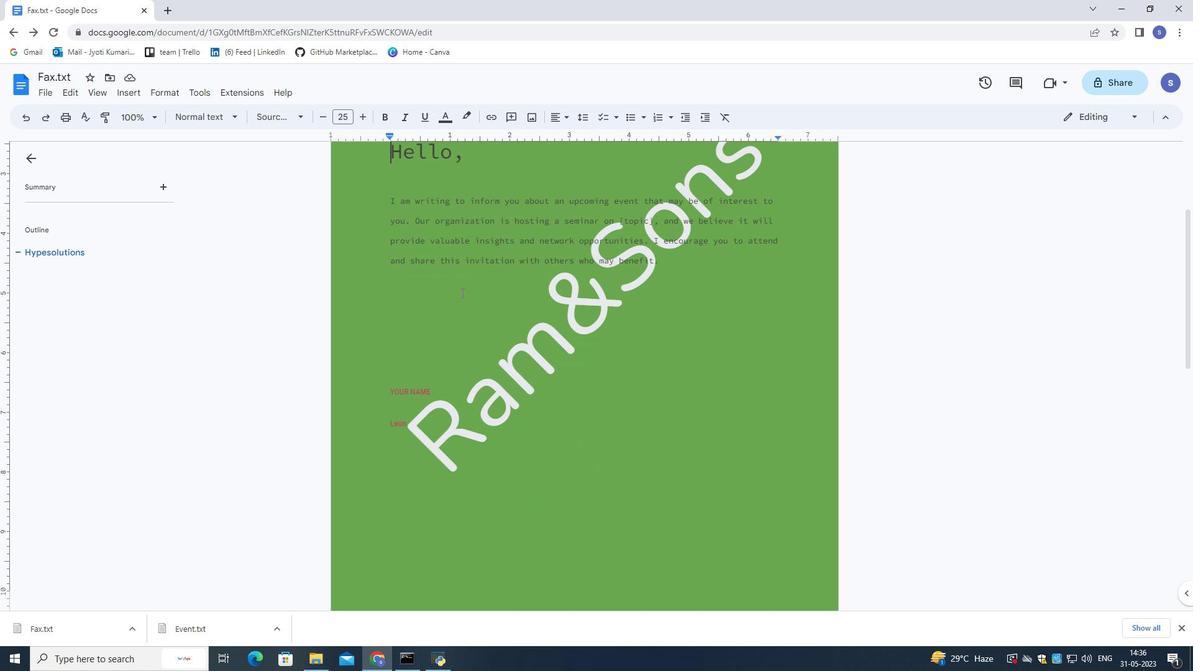 
Action: Mouse scrolled (461, 292) with delta (0, 0)
Screenshot: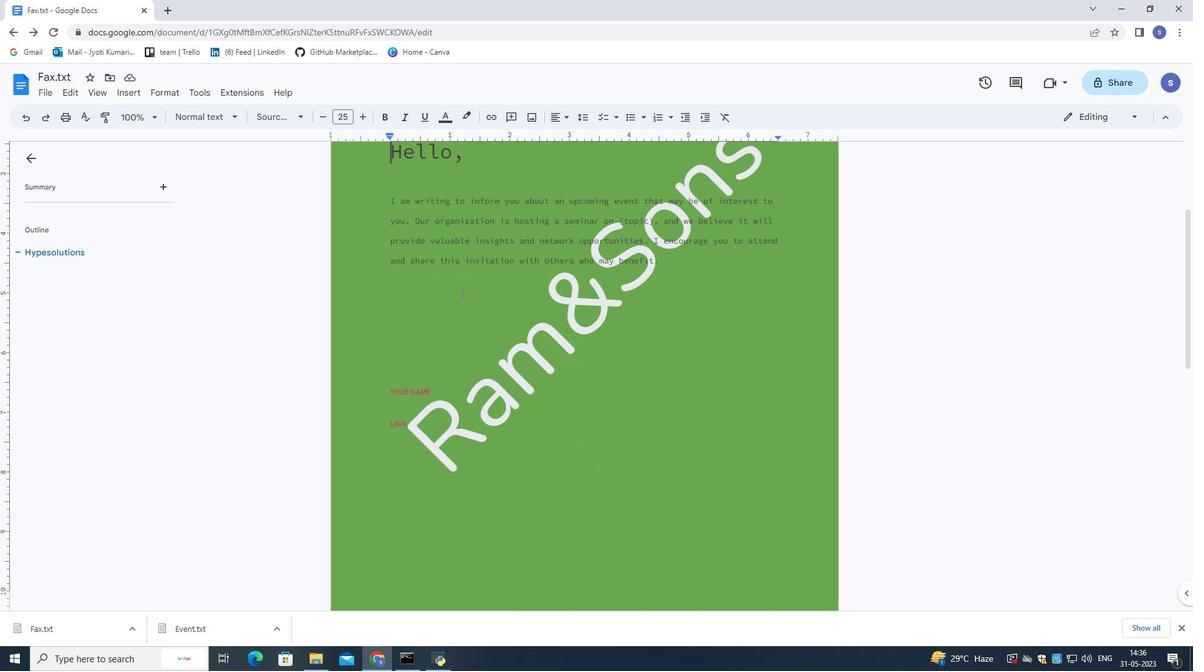 
Action: Mouse scrolled (461, 292) with delta (0, 0)
Screenshot: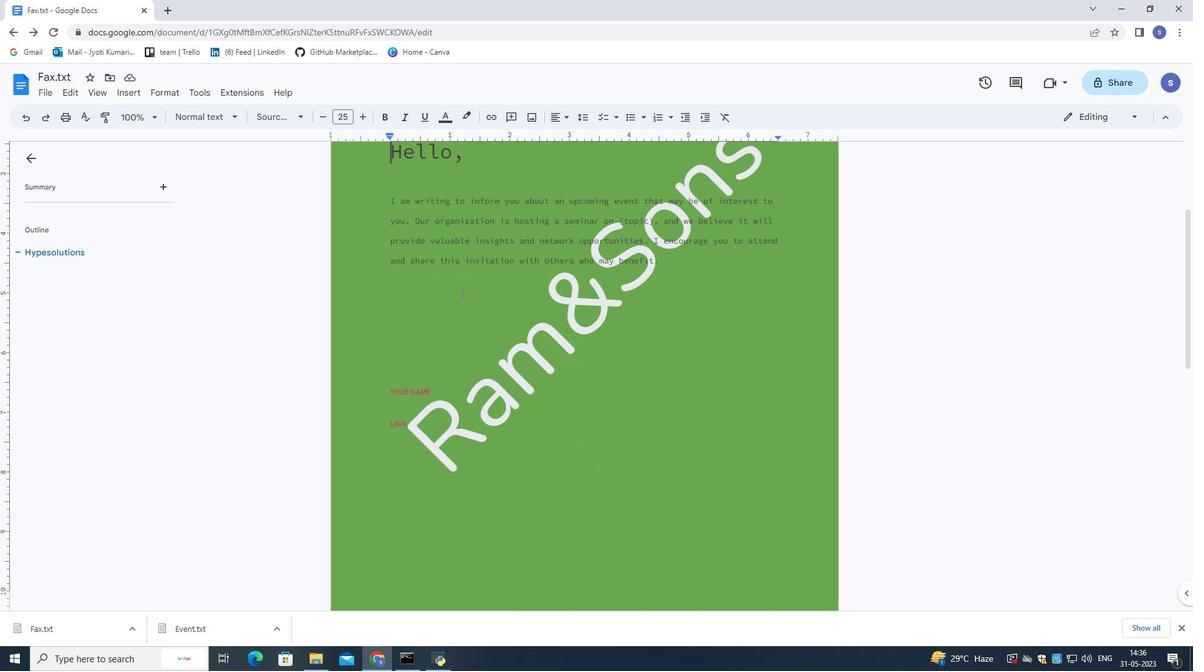 
Action: Mouse scrolled (461, 292) with delta (0, 0)
Screenshot: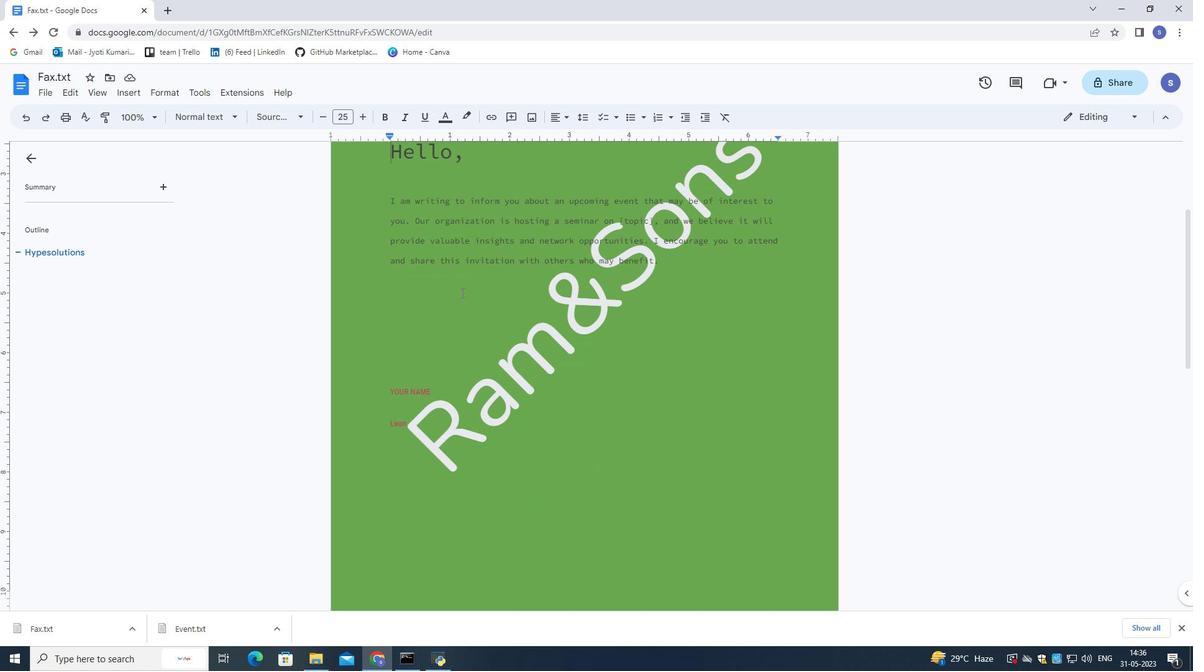 
Action: Mouse scrolled (461, 293) with delta (0, 0)
Screenshot: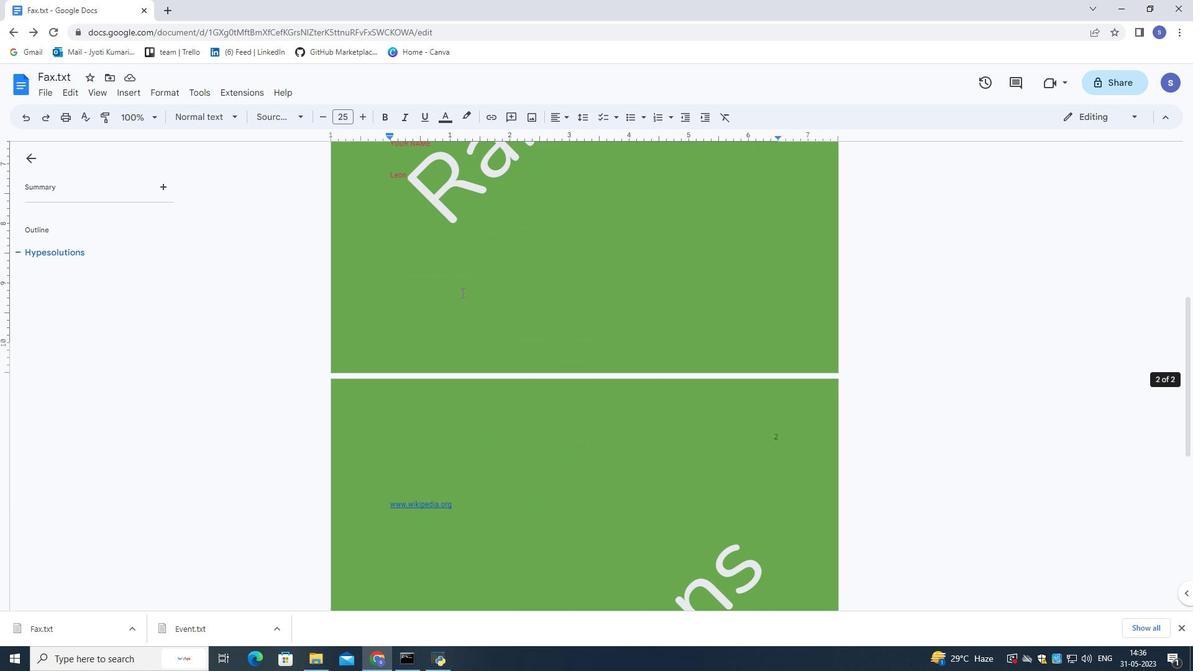 
Action: Mouse scrolled (461, 293) with delta (0, 0)
Screenshot: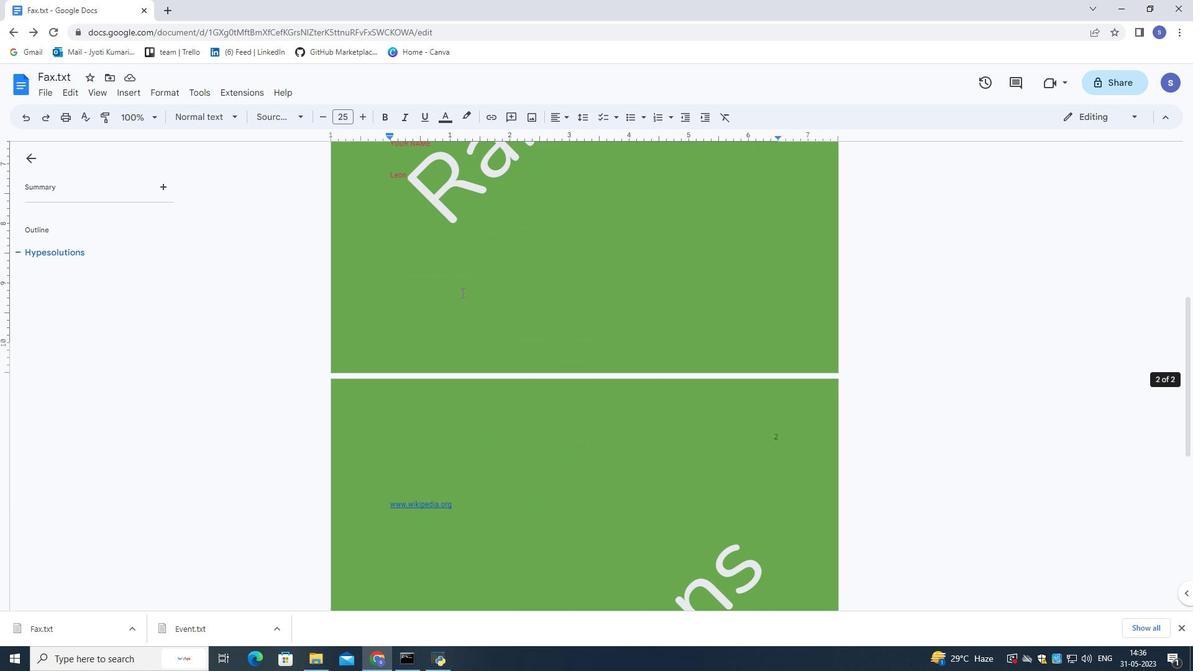 
Action: Mouse scrolled (461, 293) with delta (0, 0)
Screenshot: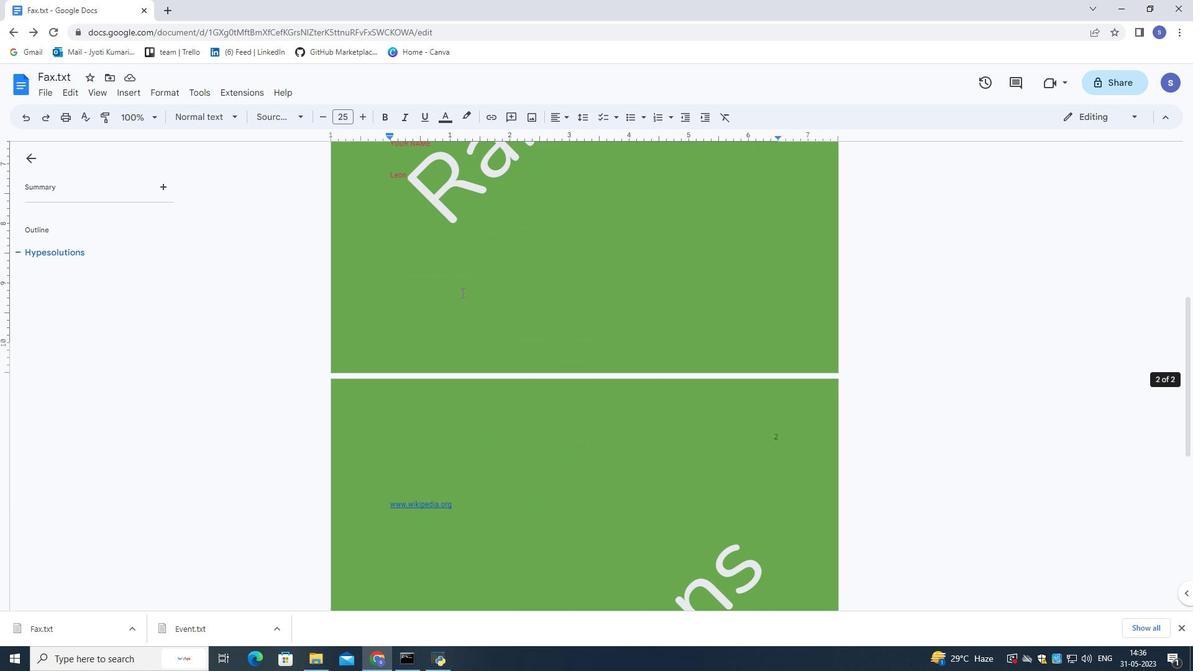 
Action: Mouse scrolled (461, 293) with delta (0, 0)
Screenshot: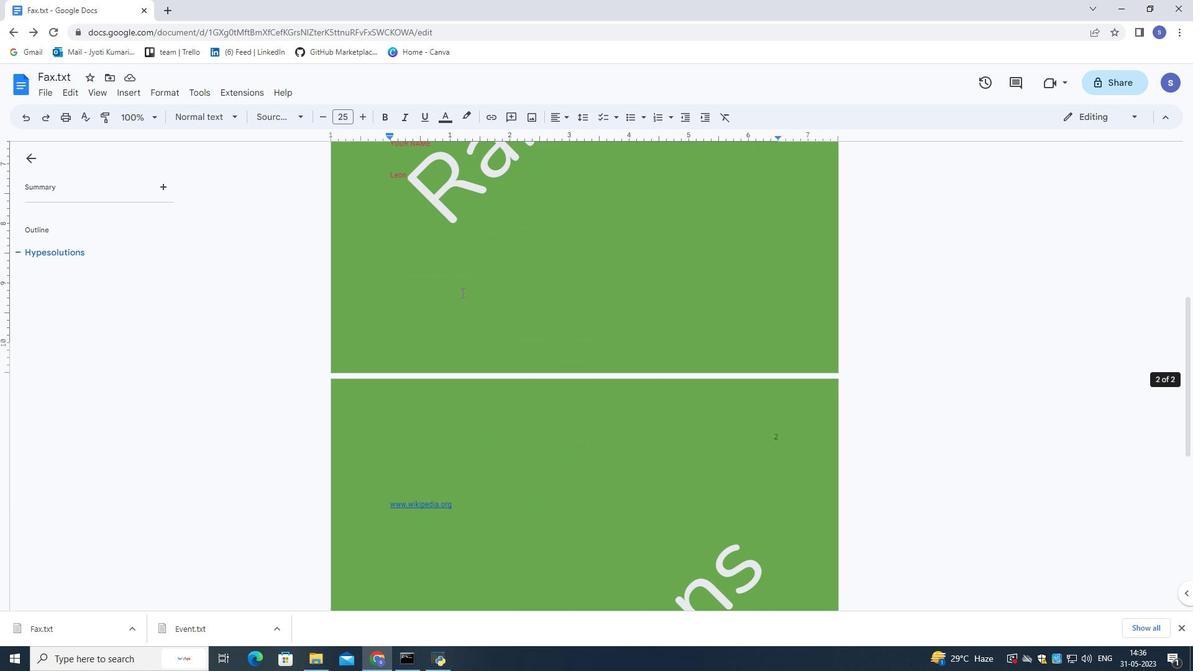 
Action: Mouse scrolled (461, 293) with delta (0, 0)
Screenshot: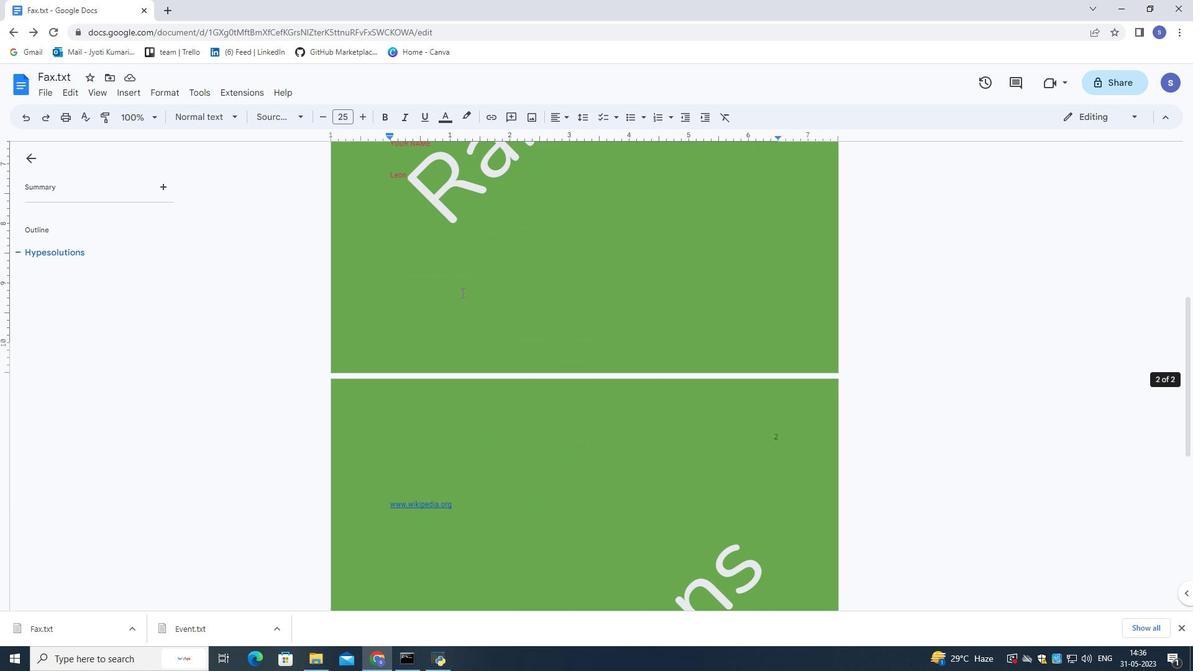
Action: Mouse scrolled (461, 293) with delta (0, 0)
Screenshot: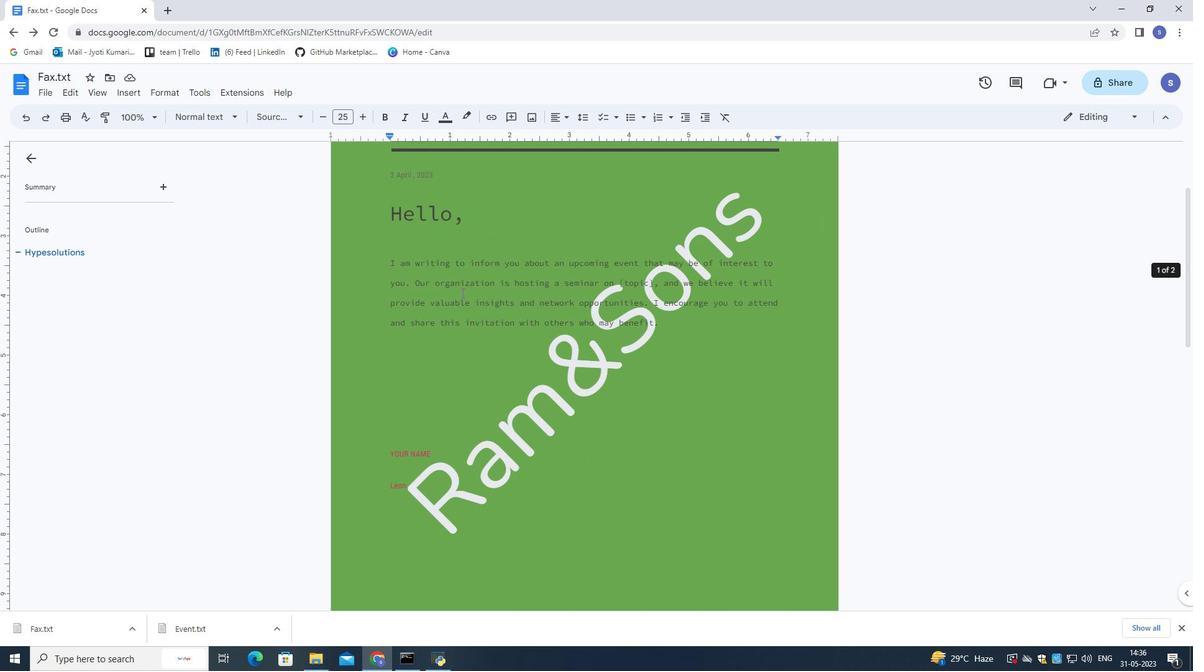 
Action: Mouse scrolled (461, 293) with delta (0, 0)
Screenshot: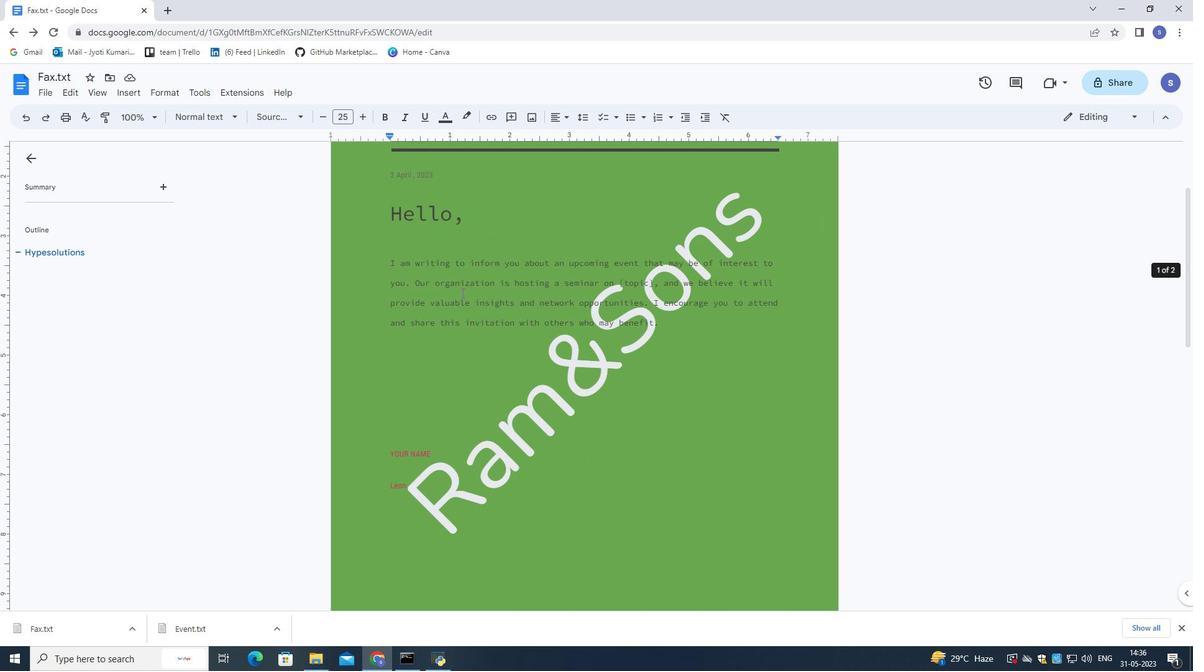 
Action: Mouse scrolled (461, 293) with delta (0, 0)
Screenshot: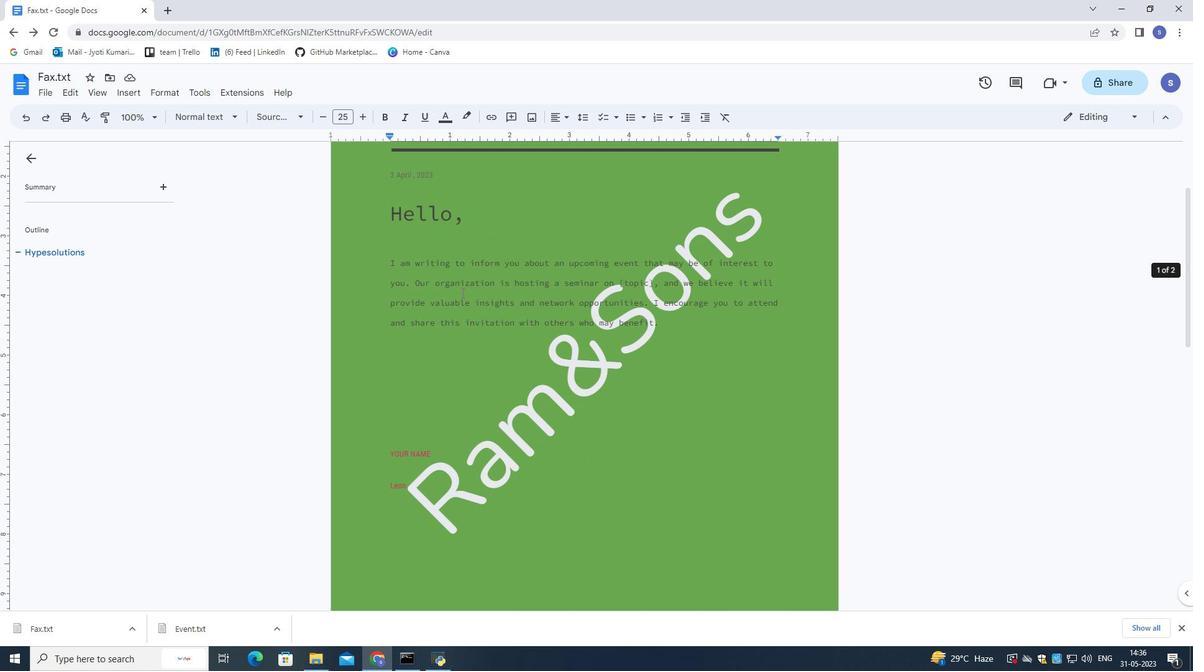 
Action: Mouse scrolled (461, 293) with delta (0, 0)
Screenshot: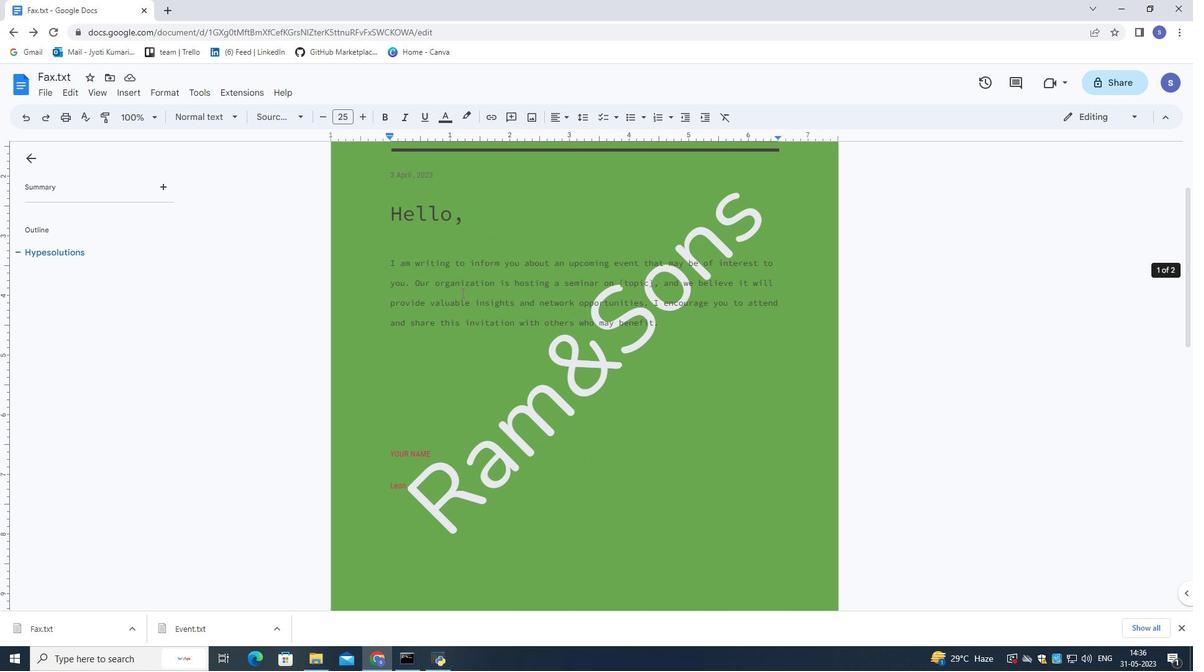 
Action: Mouse scrolled (461, 293) with delta (0, 0)
Screenshot: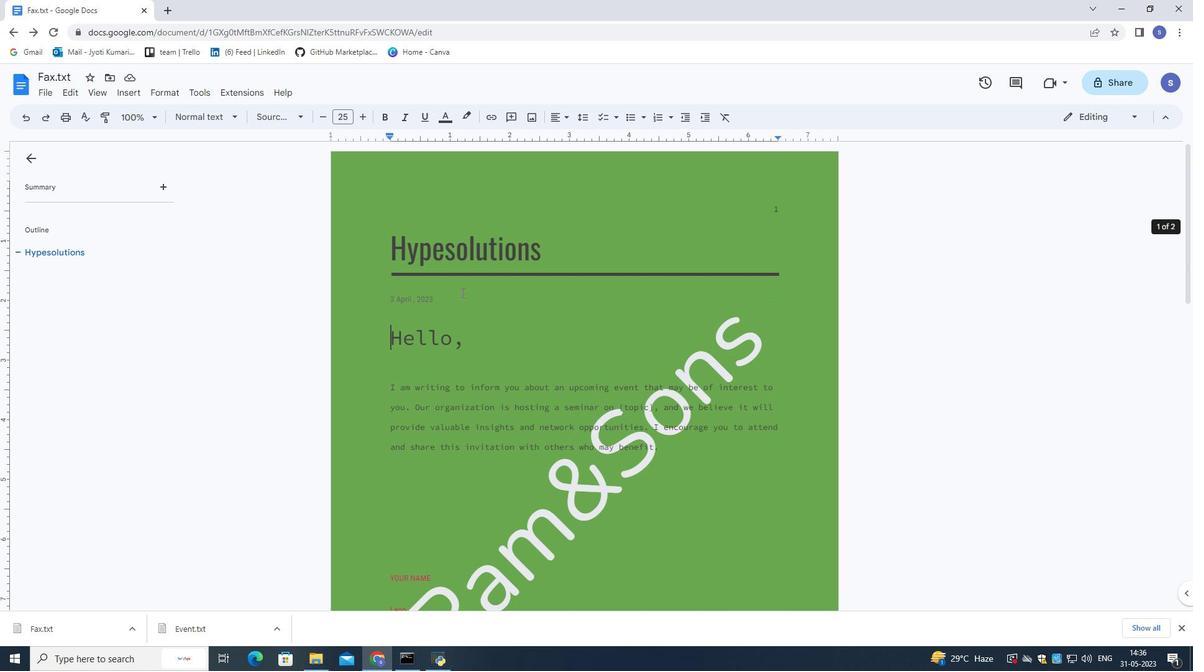 
